Task: Set up a trigger to resolution for routine software license renewals.
Action: Mouse moved to (629, 43)
Screenshot: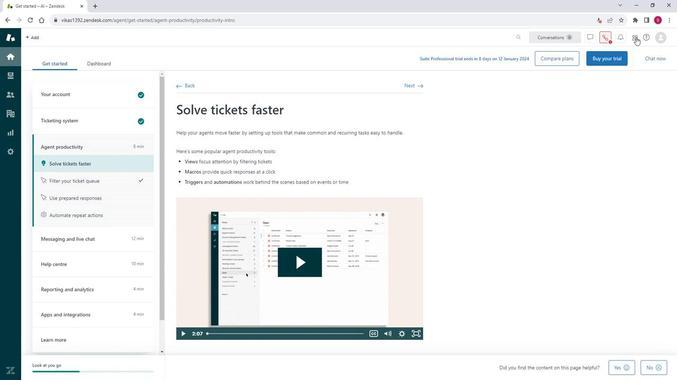 
Action: Mouse pressed left at (629, 43)
Screenshot: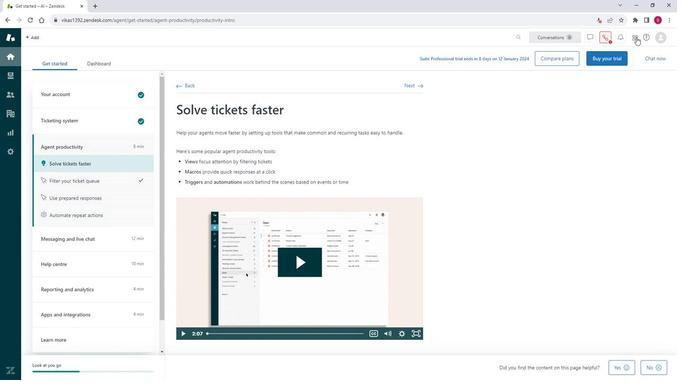 
Action: Mouse moved to (575, 213)
Screenshot: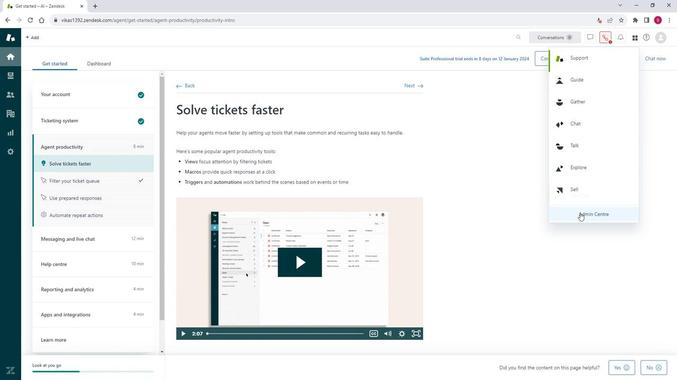 
Action: Mouse pressed left at (575, 213)
Screenshot: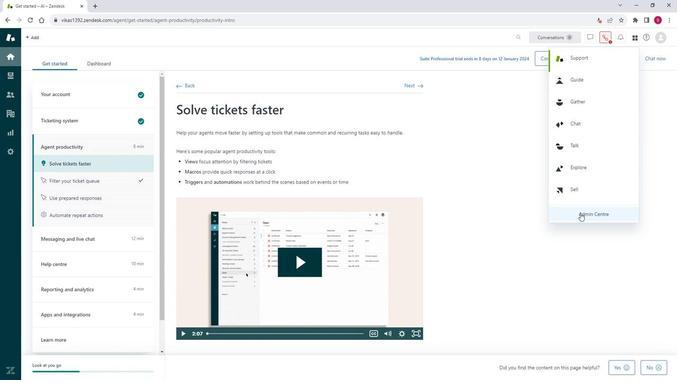 
Action: Mouse moved to (79, 102)
Screenshot: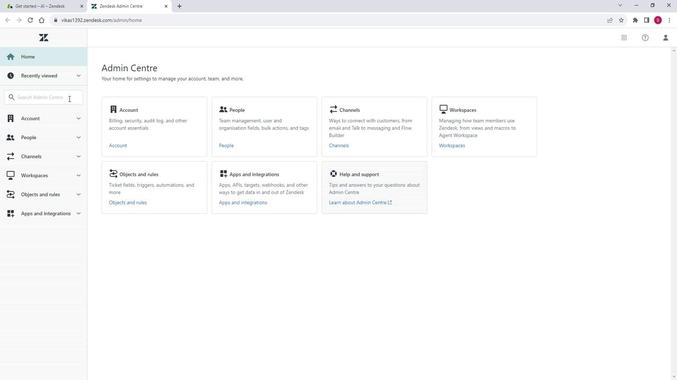 
Action: Mouse pressed left at (79, 102)
Screenshot: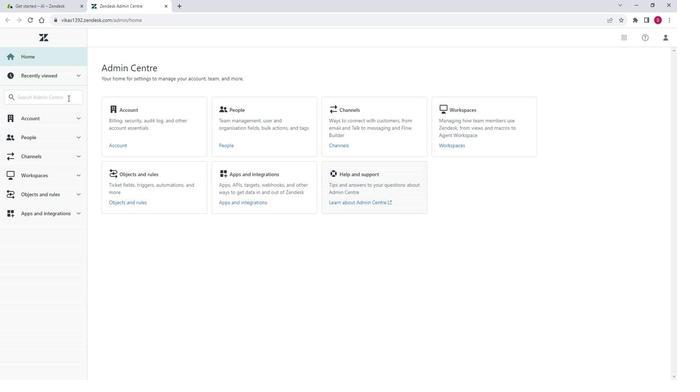 
Action: Key pressed triggers
Screenshot: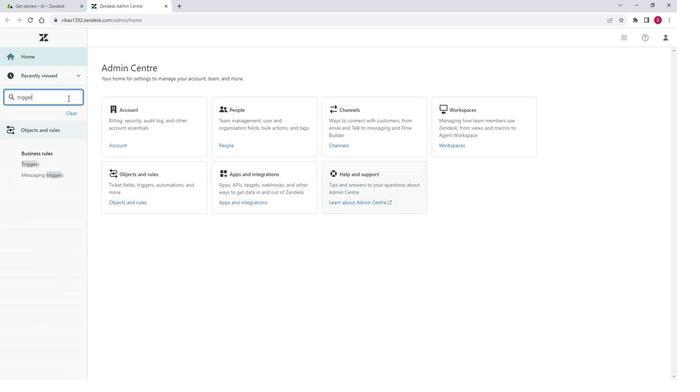 
Action: Mouse moved to (49, 165)
Screenshot: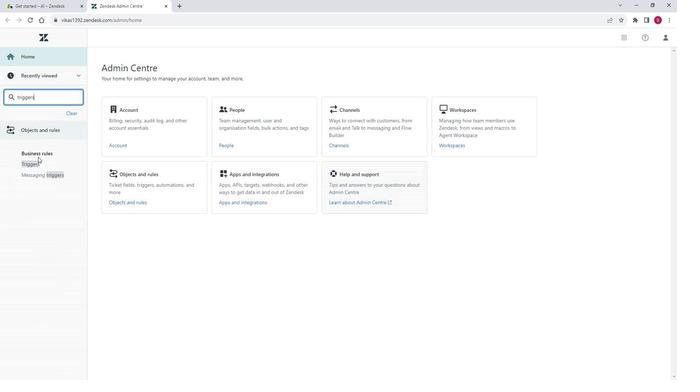 
Action: Mouse pressed left at (49, 165)
Screenshot: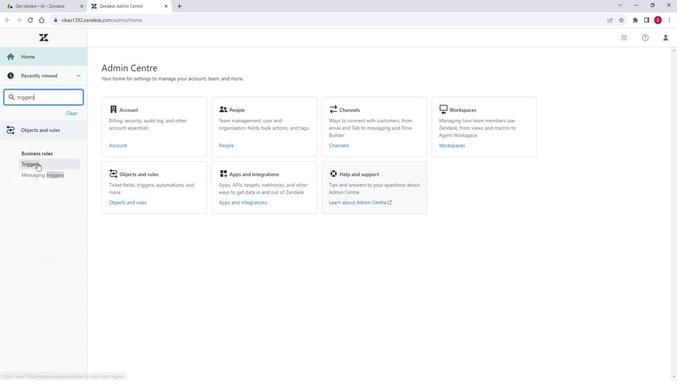
Action: Mouse moved to (620, 75)
Screenshot: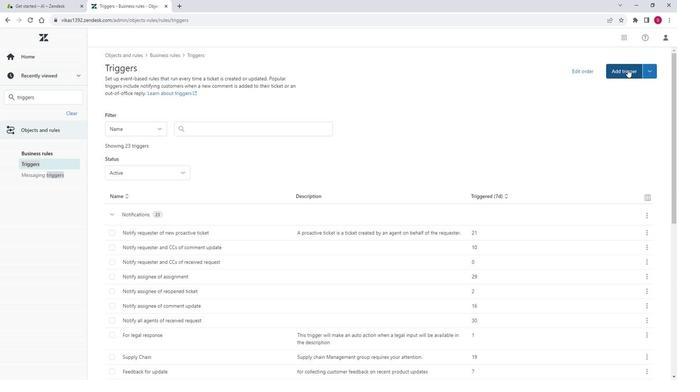 
Action: Mouse pressed left at (620, 75)
Screenshot: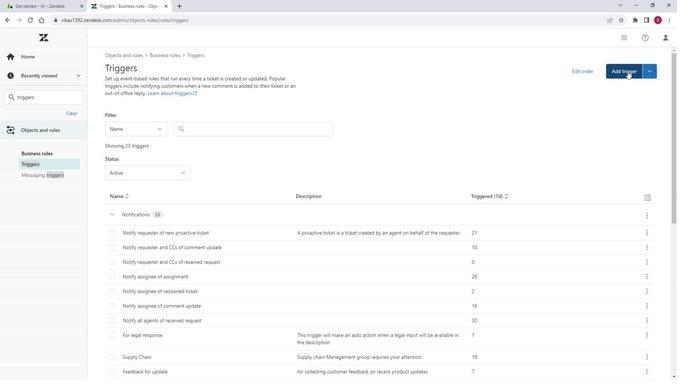 
Action: Mouse moved to (159, 104)
Screenshot: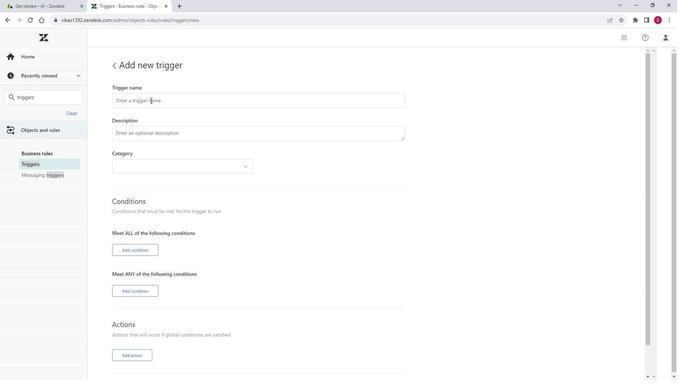 
Action: Mouse pressed left at (159, 104)
Screenshot: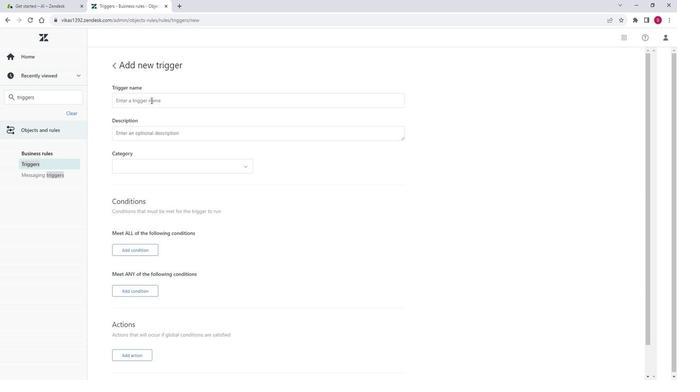 
Action: Mouse moved to (223, 108)
Screenshot: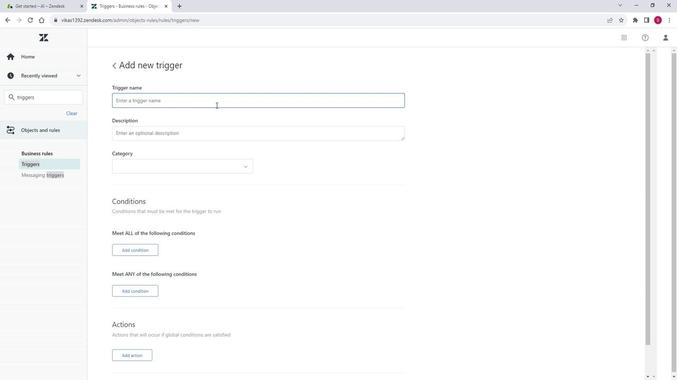 
Action: Mouse pressed left at (223, 108)
Screenshot: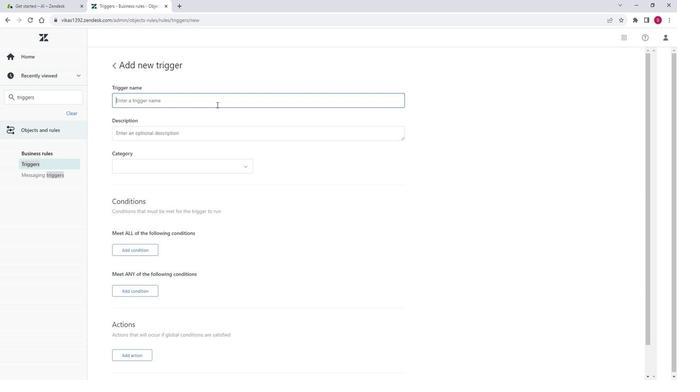 
Action: Key pressed <Key.shift><Key.shift><Key.shift><Key.shift><Key.shift><Key.shift><Key.shift><Key.shift><Key.shift><Key.shift><Key.shift><Key.shift><Key.shift><Key.shift><Key.shift><Key.shift><Key.shift><Key.shift><Key.shift><Key.shift><Key.shift><Key.shift><Key.shift><Key.shift><Key.shift><Key.shift><Key.shift>Software<Key.space><Key.shift><Key.shift><Key.shift><Key.shift><Key.shift><Key.shift><Key.shift><Key.shift>License<Key.space><Key.shift><Key.shift><Key.shift><Key.shift>Renewals
Screenshot: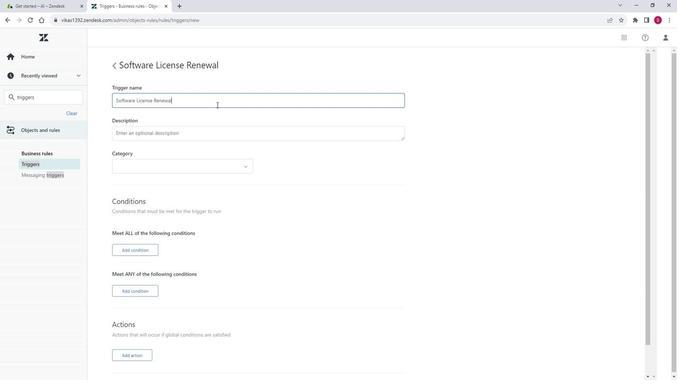 
Action: Mouse moved to (126, 102)
Screenshot: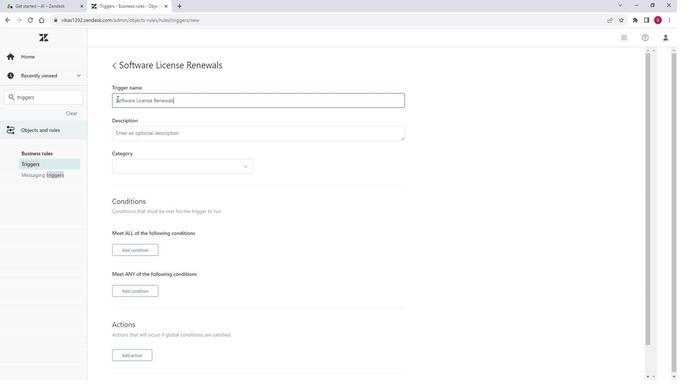 
Action: Mouse pressed left at (126, 102)
Screenshot: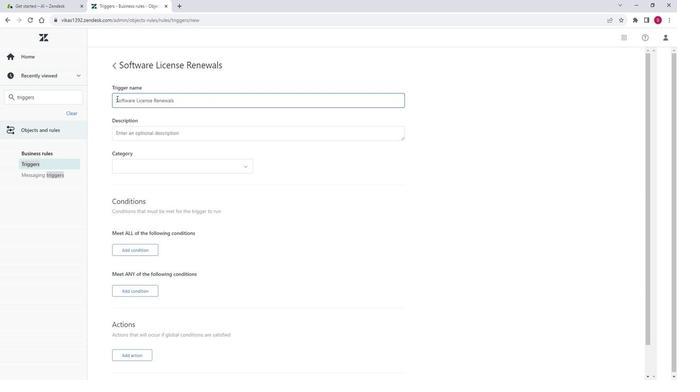 
Action: Mouse moved to (215, 107)
Screenshot: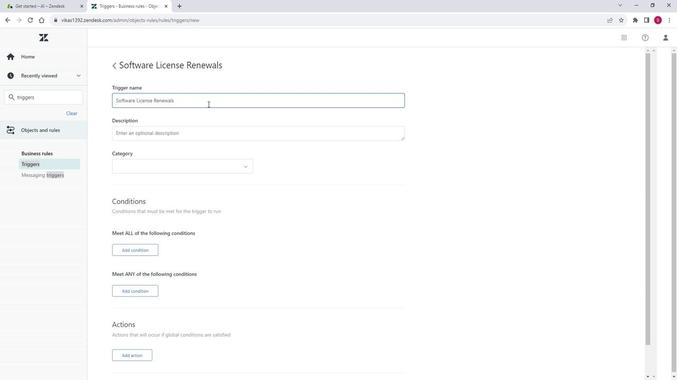 
Action: Key pressed <Key.shift>Routine<Key.space>
Screenshot: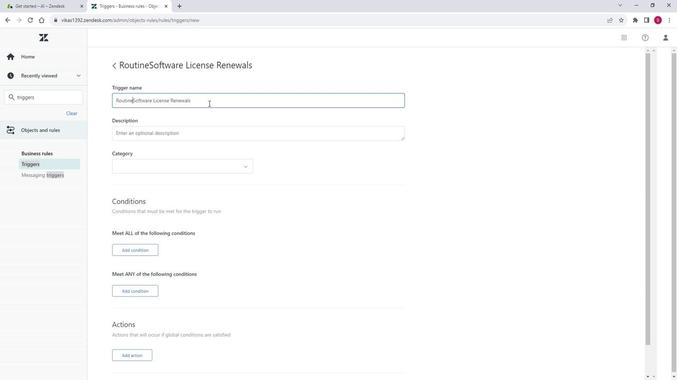 
Action: Mouse moved to (153, 139)
Screenshot: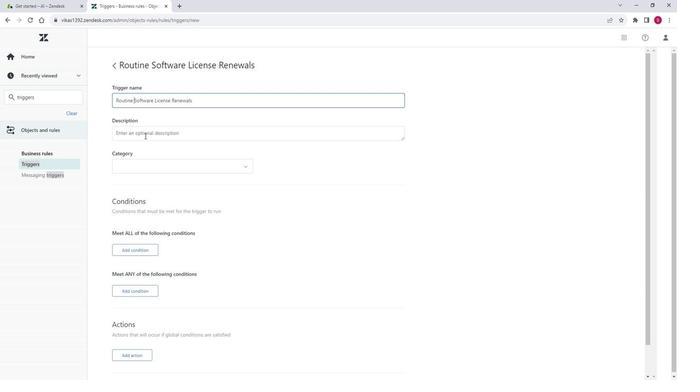 
Action: Mouse pressed left at (153, 139)
Screenshot: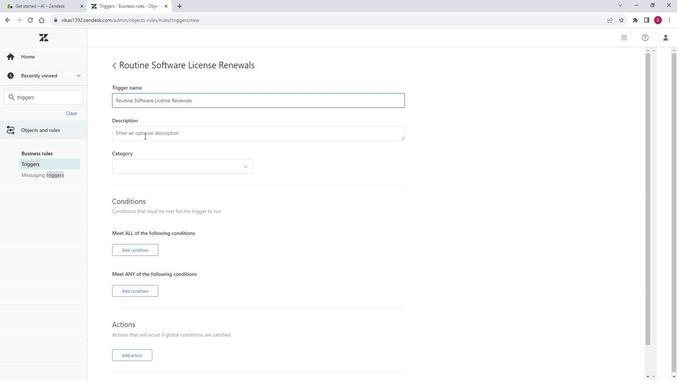 
Action: Mouse moved to (157, 140)
Screenshot: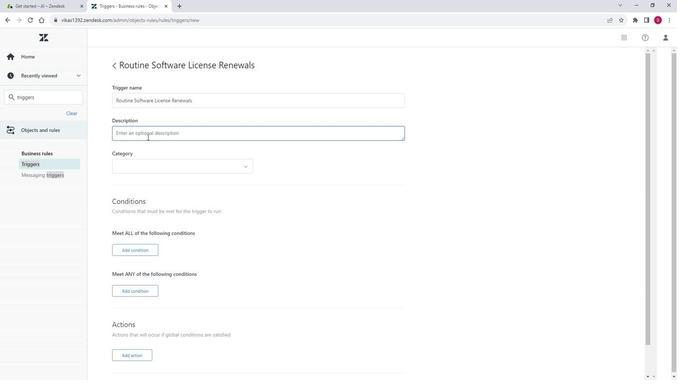
Action: Mouse pressed left at (157, 140)
Screenshot: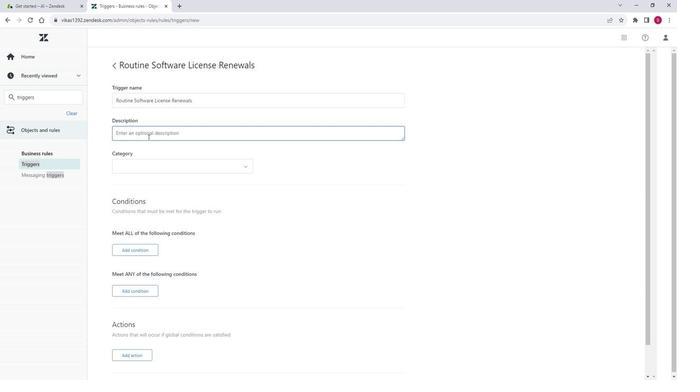 
Action: Key pressed o<Key.backspace><Key.shift><Key.shift><Key.shift><Key.shift><Key.shift><Key.shift><Key.shift><Key.shift><Key.shift><Key.shift><Key.shift><Key.shift><Key.shift><Key.shift><Key.shift><Key.shift><Key.shift><Key.shift><Key.shift><Key.shift><Key.shift><Key.shift><Key.shift><Key.shift><Key.shift><Key.shift><Key.shift><Key.shift><Key.shift><Key.shift><Key.shift><Key.shift><Key.shift><Key.shift><Key.shift><Key.shift><Key.shift><Key.shift><Key.shift><Key.shift><Key.shift><Key.shift><Key.shift><Key.shift><Key.shift><Key.shift><Key.shift><Key.shift><Key.shift><Key.shift><Key.shift><Key.shift><Key.shift><Key.shift><Key.shift><Key.shift><Key.shift><Key.shift><Key.shift><Key.shift><Key.shift><Key.shift><Key.shift><Key.shift><Key.shift><Key.shift><Key.shift><Key.shift><Key.shift><Key.shift><Key.shift><Key.shift><Key.shift><Key.shift><Key.shift><Key.shift><Key.shift><Key.shift><Key.shift><Key.shift><Key.shift><Key.shift><Key.shift><Key.shift><Key.shift><Key.shift><Key.shift><Key.shift><Key.shift><Key.shift><Key.shift><Key.shift><Key.shift><Key.shift><Key.shift><Key.shift><Key.shift><Key.shift>The<Key.space>resolution<Key.space>for<Key.space>routinr<Key.backspace>e<Key.space>software<Key.space>license<Key.space>renewals<Key.space>helps<Key.space>in<Key.space>organized<Key.space>re<Key.backspace><Key.backspace><Key.backspace><Key.backspace><Key.backspace><Key.backspace>zing<Key.space>resolution<Key.space>process,<Key.space>ensul<Key.backspace>ring<Key.space>timely<Key.space>habnd<Key.backspace><Key.backspace><Key.backspace>ndelling<Key.space>of<Key.space>license<Key.space>renewals<Key.space>while<Key.space>de<Key.backspace><Key.backspace>reducing<Key.space>manual<Key.space>interventui<Key.backspace><Key.backspace>ion<Key.space>and<Key.space>potent<Key.space>delays.
Screenshot: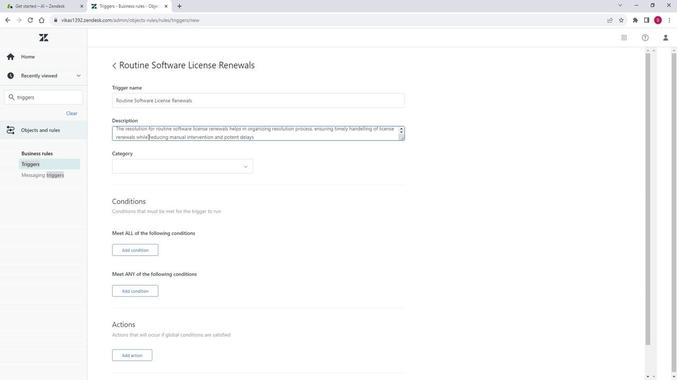 
Action: Mouse moved to (232, 137)
Screenshot: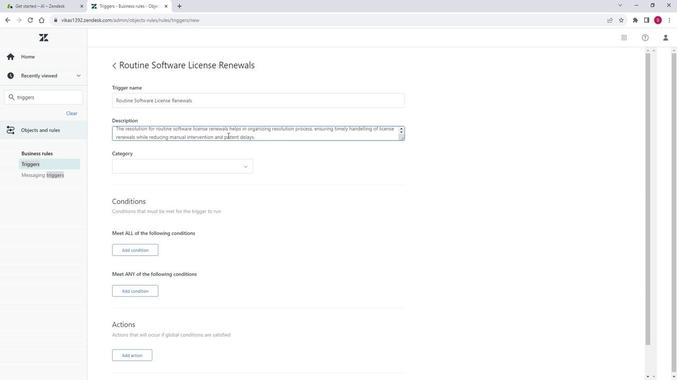 
Action: Mouse pressed left at (232, 137)
Screenshot: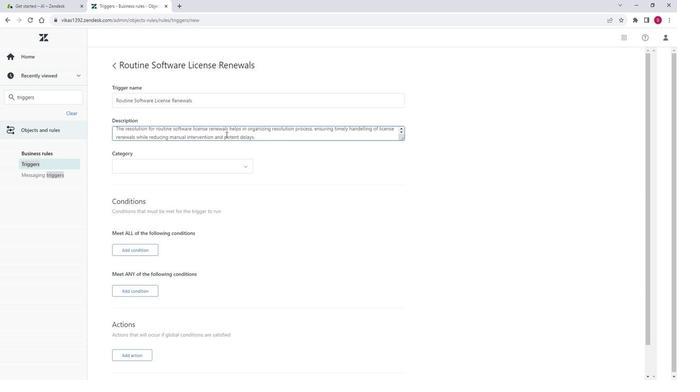 
Action: Mouse moved to (306, 138)
Screenshot: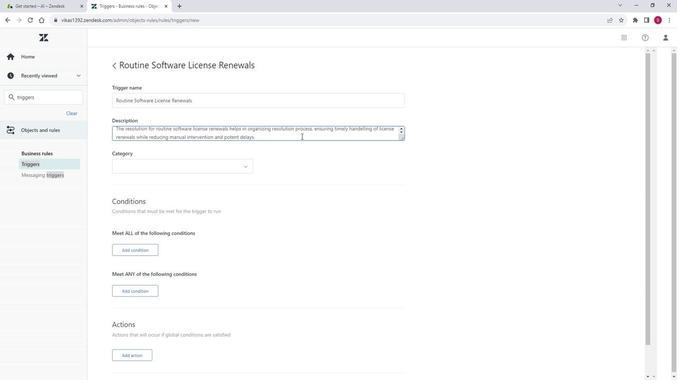 
Action: Mouse pressed left at (306, 138)
Screenshot: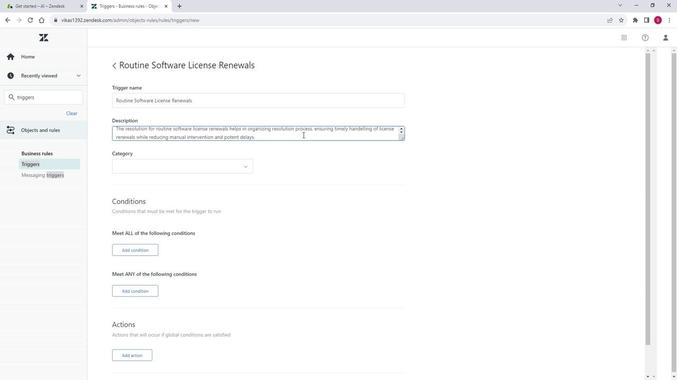 
Action: Mouse moved to (170, 170)
Screenshot: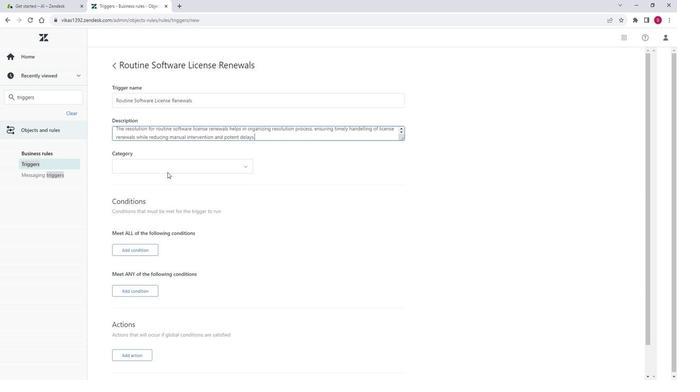 
Action: Mouse pressed left at (170, 170)
Screenshot: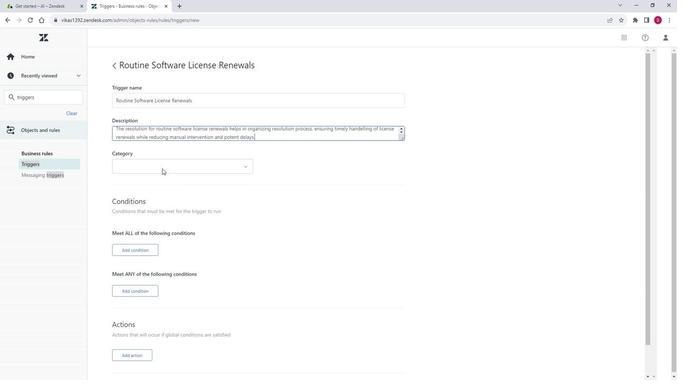 
Action: Mouse moved to (176, 183)
Screenshot: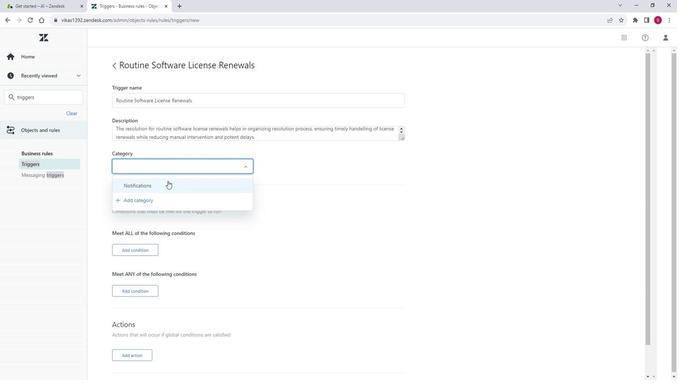 
Action: Mouse pressed left at (176, 183)
Screenshot: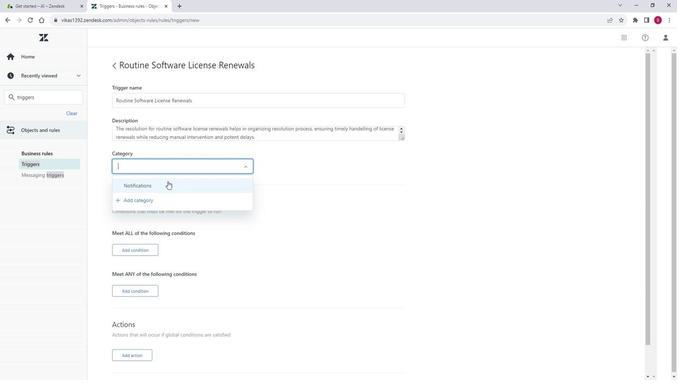 
Action: Mouse moved to (143, 250)
Screenshot: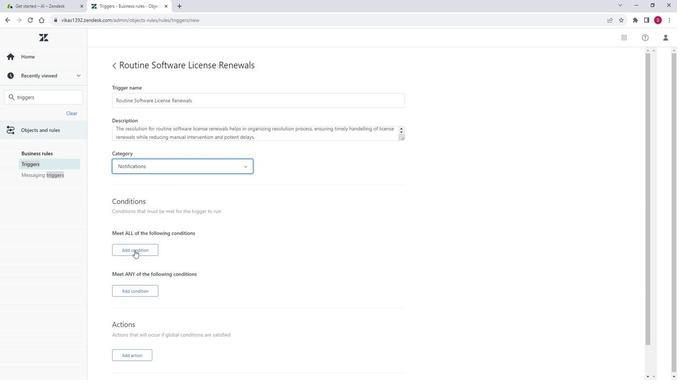 
Action: Mouse pressed left at (143, 250)
Screenshot: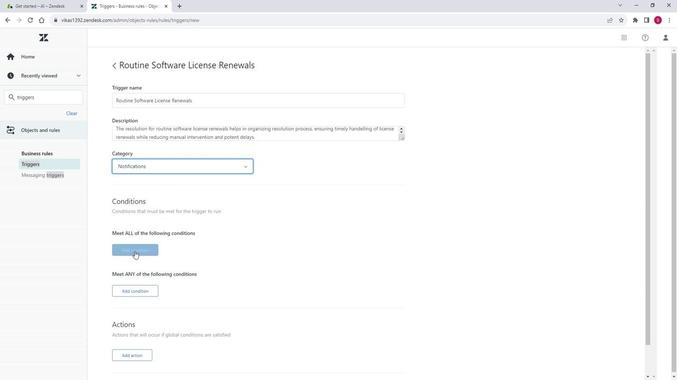 
Action: Mouse moved to (146, 253)
Screenshot: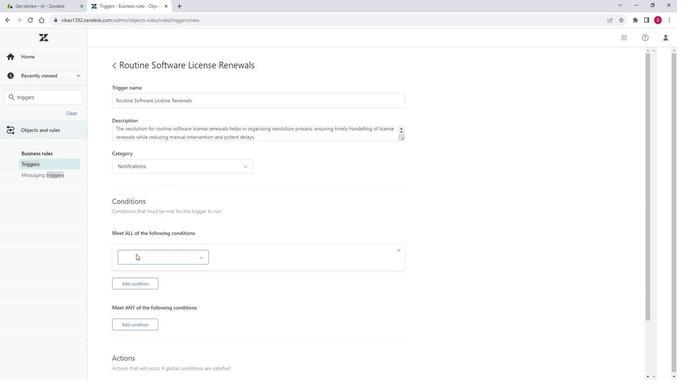 
Action: Mouse pressed left at (146, 253)
Screenshot: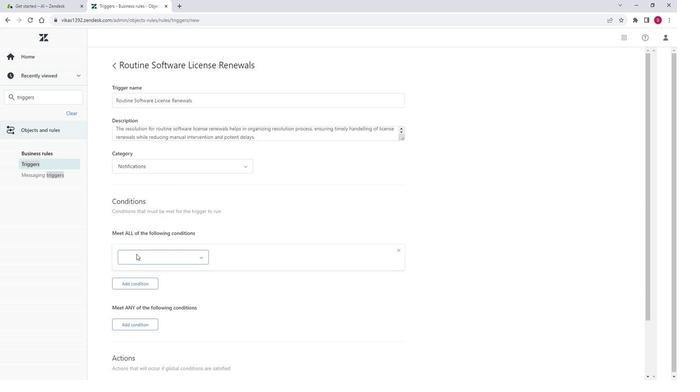 
Action: Mouse moved to (180, 158)
Screenshot: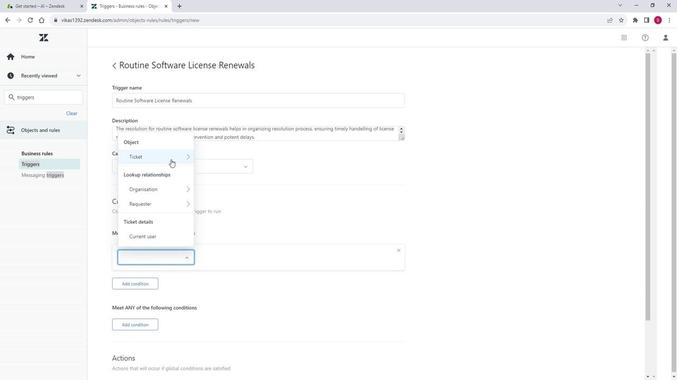 
Action: Mouse pressed left at (180, 158)
Screenshot: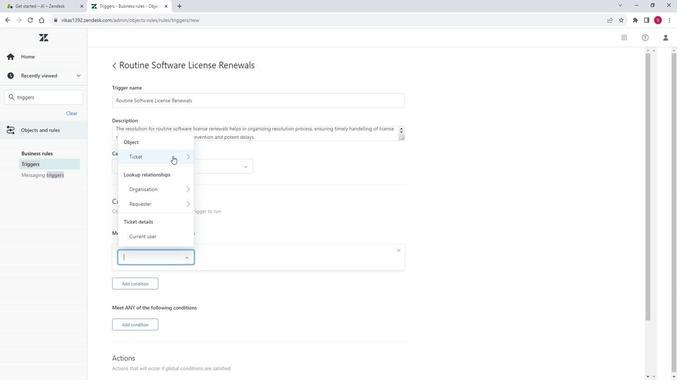 
Action: Mouse moved to (198, 138)
Screenshot: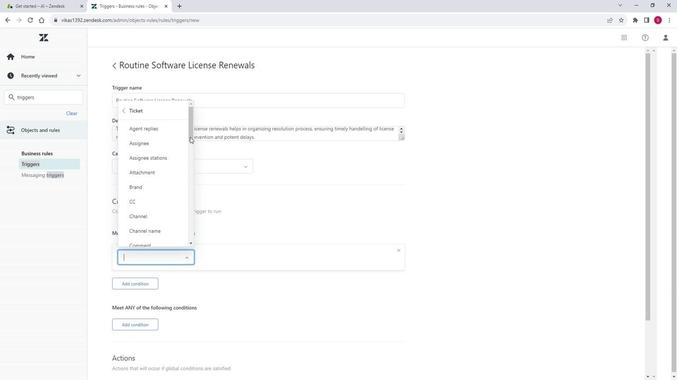 
Action: Mouse pressed left at (198, 138)
Screenshot: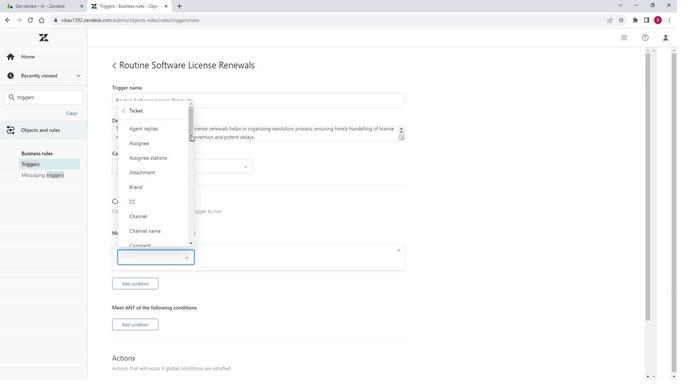 
Action: Mouse moved to (192, 208)
Screenshot: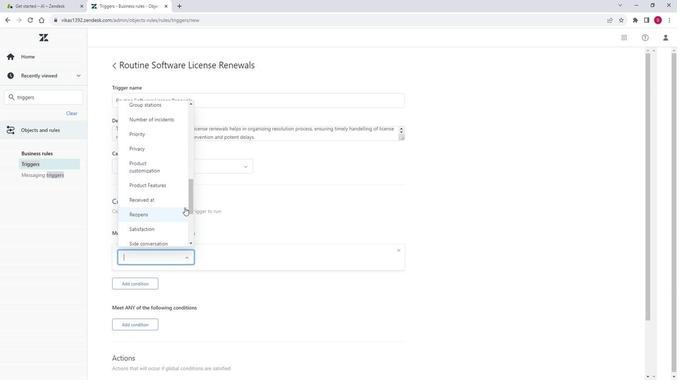 
Action: Key pressed st
Screenshot: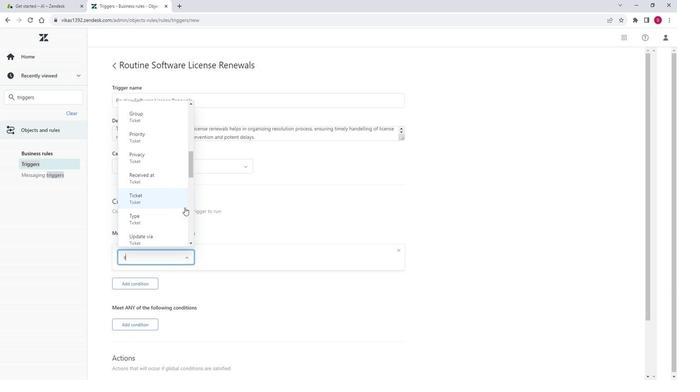 
Action: Mouse moved to (169, 258)
Screenshot: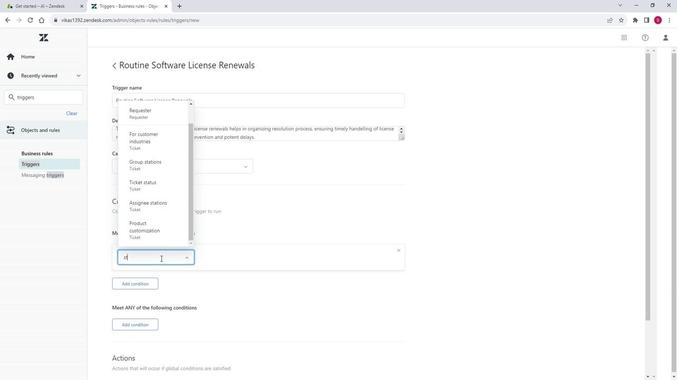 
Action: Mouse pressed left at (169, 258)
Screenshot: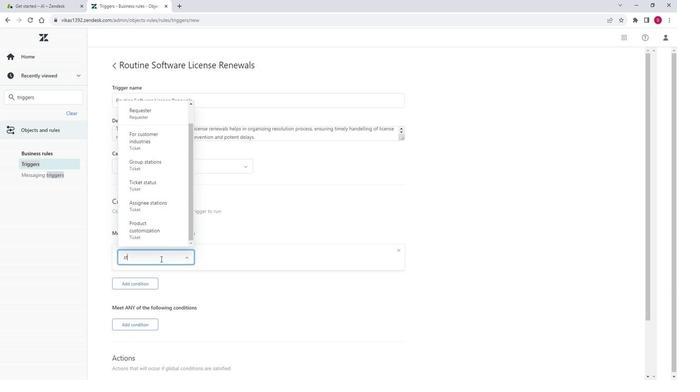 
Action: Mouse pressed left at (169, 258)
Screenshot: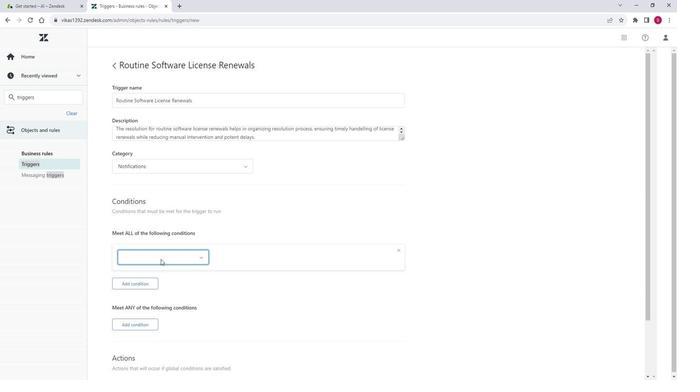 
Action: Key pressed <Key.backspace><Key.backspace>ti
Screenshot: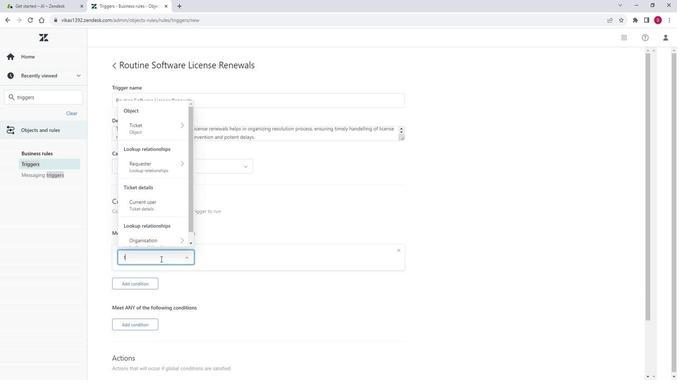 
Action: Mouse moved to (163, 138)
Screenshot: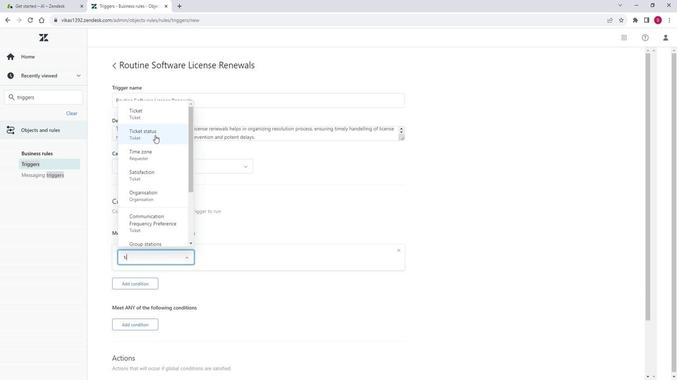 
Action: Mouse pressed left at (163, 138)
Screenshot: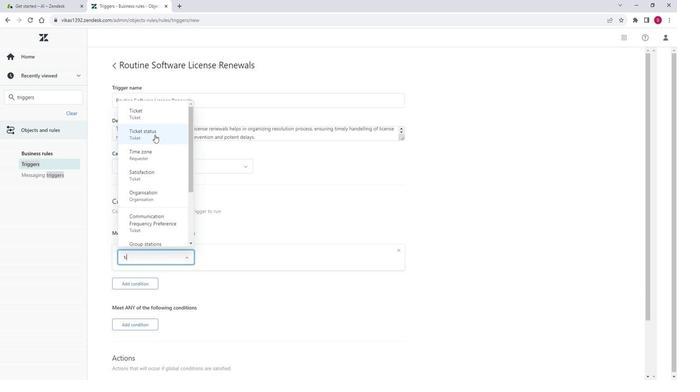 
Action: Mouse moved to (232, 310)
Screenshot: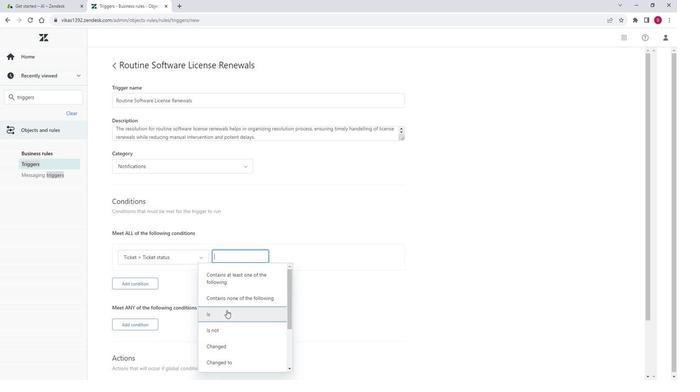 
Action: Mouse pressed left at (232, 310)
Screenshot: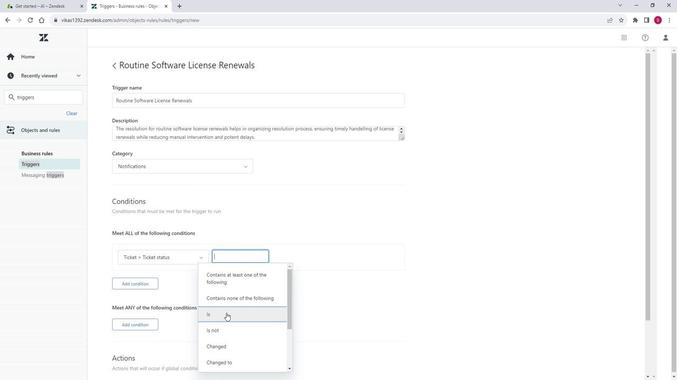 
Action: Mouse moved to (308, 277)
Screenshot: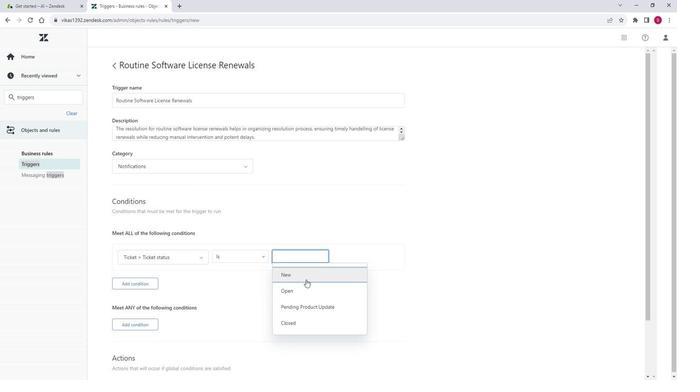 
Action: Mouse pressed left at (308, 277)
Screenshot: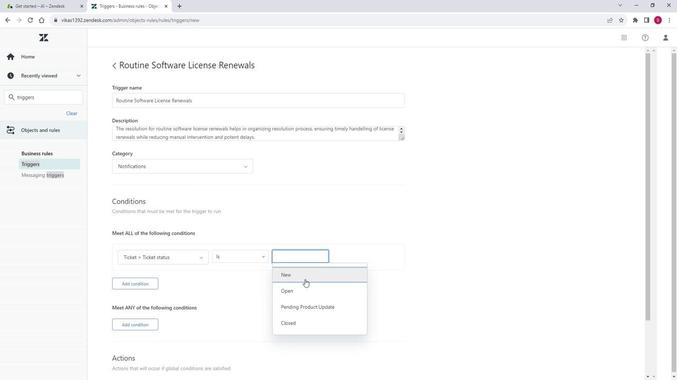 
Action: Mouse moved to (148, 279)
Screenshot: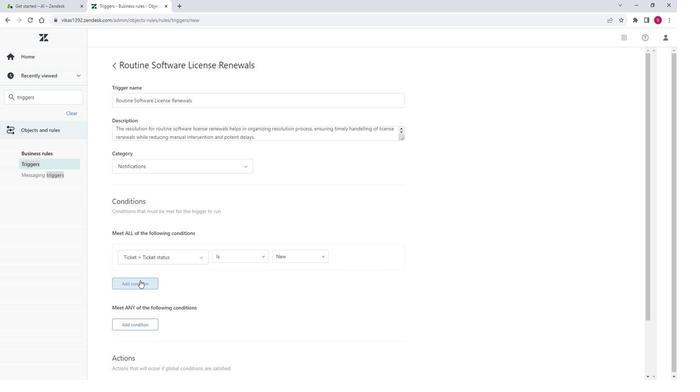 
Action: Mouse pressed left at (148, 279)
Screenshot: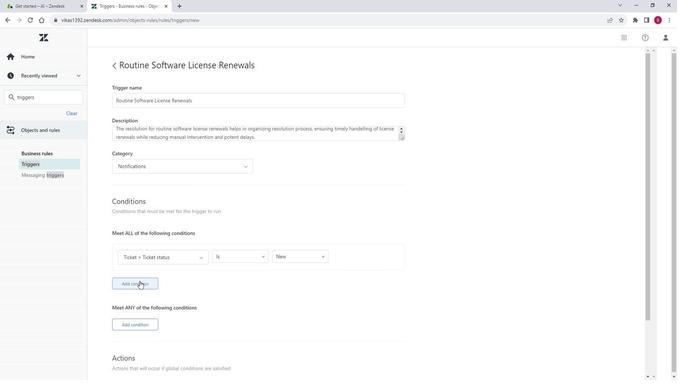 
Action: Mouse moved to (150, 286)
Screenshot: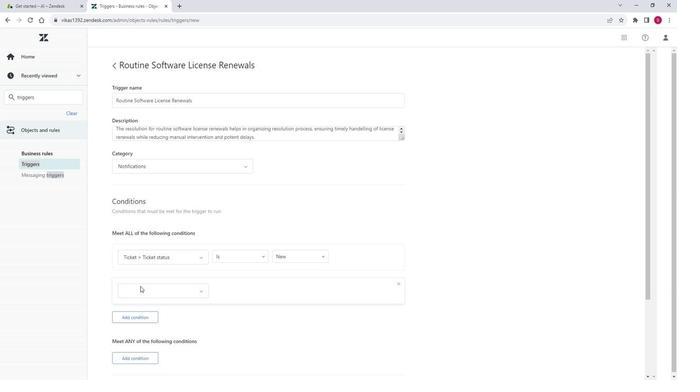 
Action: Mouse pressed left at (150, 286)
Screenshot: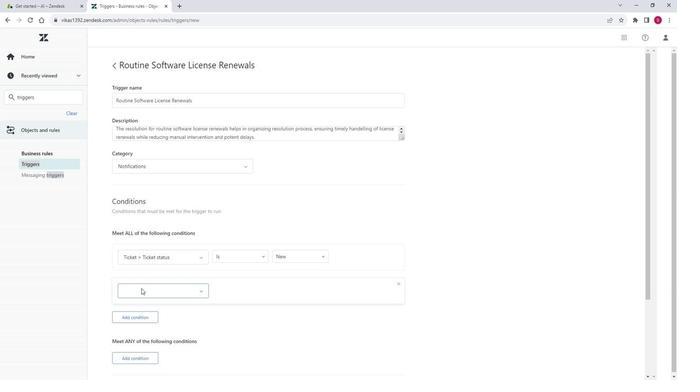 
Action: Mouse moved to (152, 191)
Screenshot: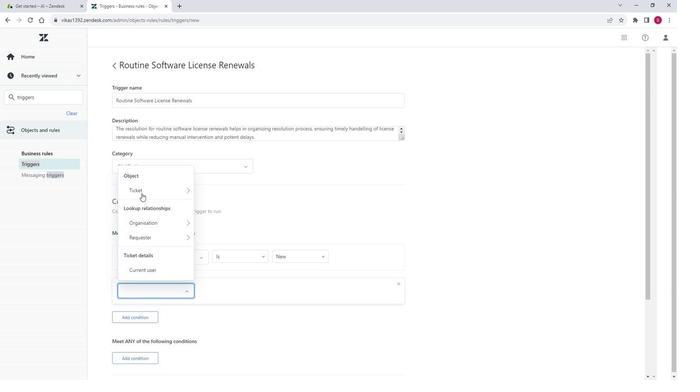 
Action: Mouse pressed left at (152, 191)
Screenshot: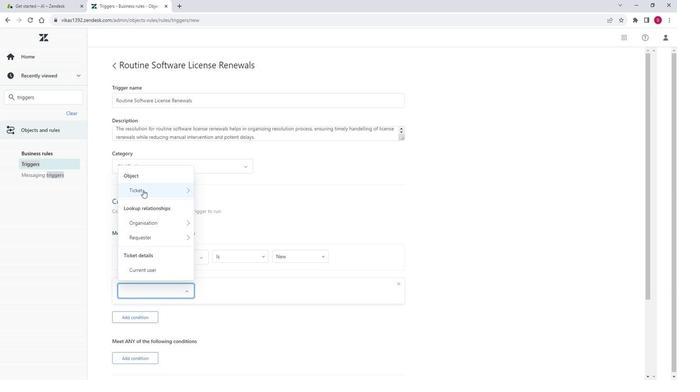 
Action: Mouse moved to (197, 169)
Screenshot: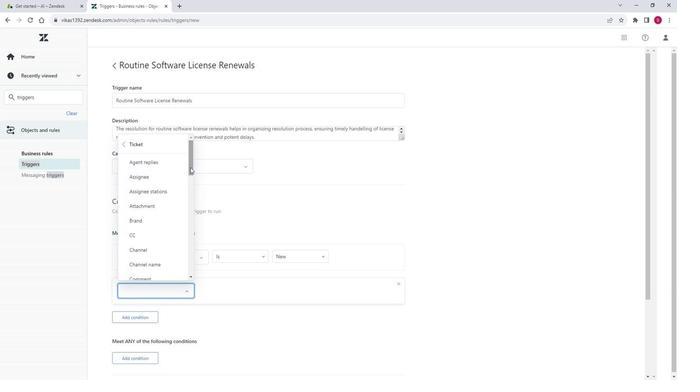 
Action: Mouse pressed left at (197, 169)
Screenshot: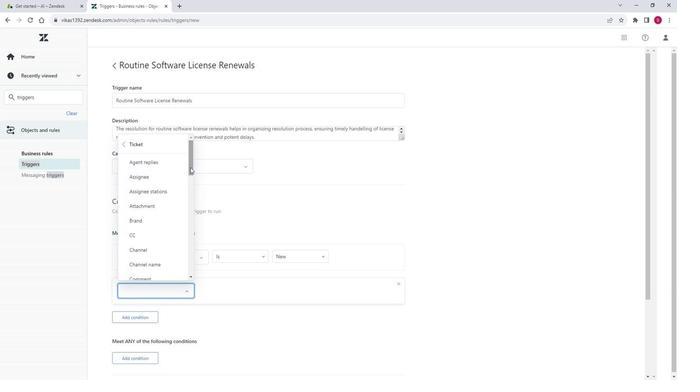 
Action: Mouse moved to (183, 243)
Screenshot: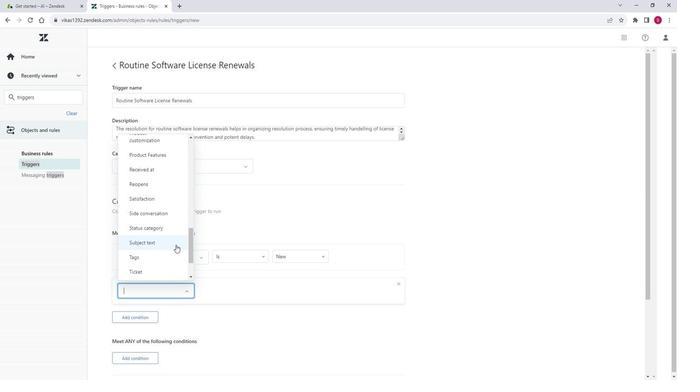 
Action: Mouse pressed left at (183, 243)
Screenshot: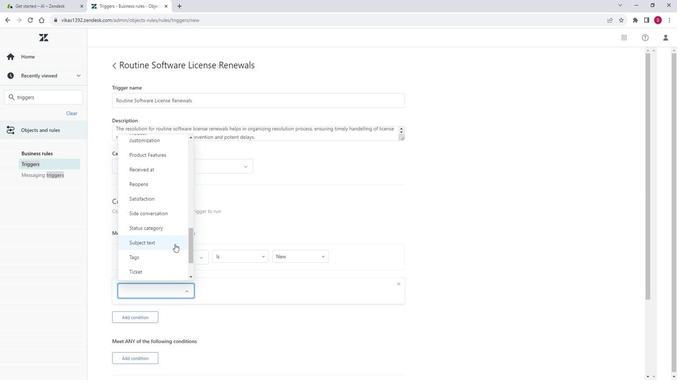 
Action: Mouse moved to (268, 252)
Screenshot: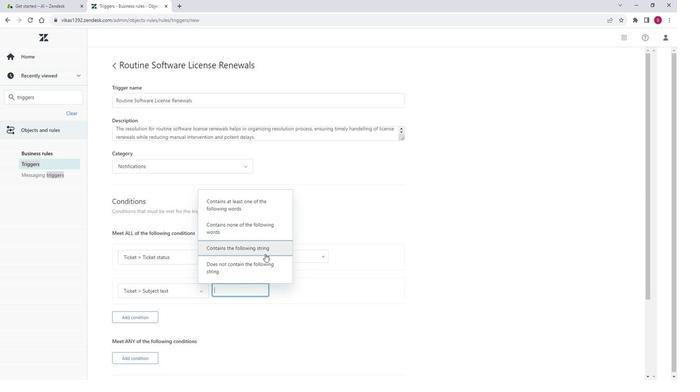 
Action: Mouse pressed left at (268, 252)
Screenshot: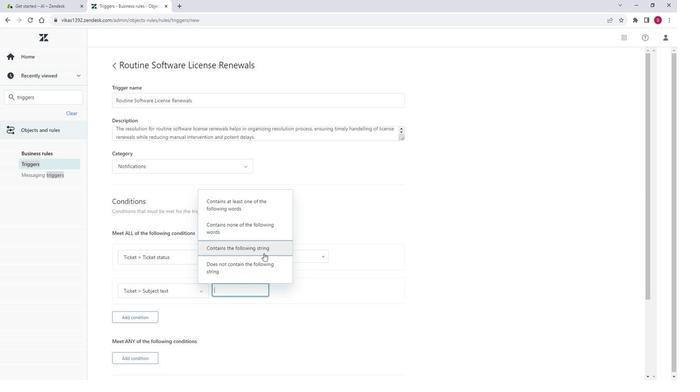 
Action: Mouse moved to (315, 287)
Screenshot: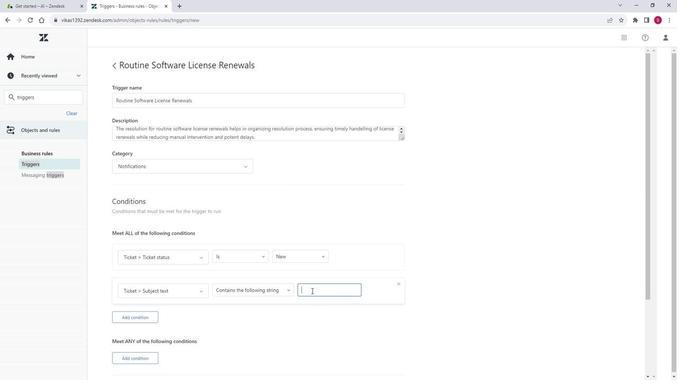 
Action: Mouse pressed left at (315, 287)
Screenshot: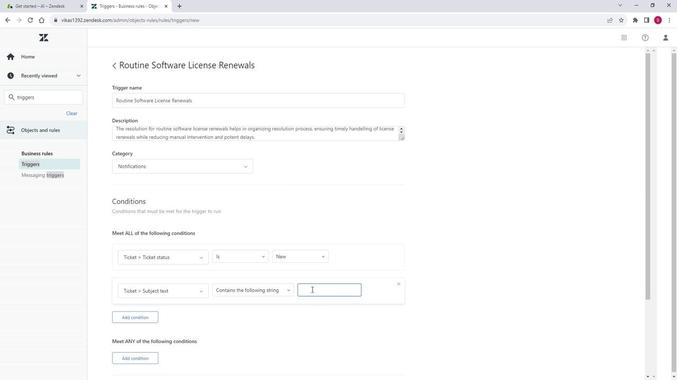 
Action: Key pressed <Key.shift><Key.shift><Key.shift><Key.shift><Key.shift><Key.shift>License<Key.space>renewal
Screenshot: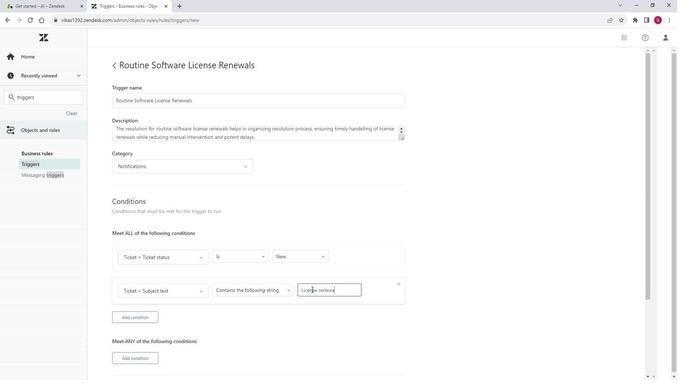 
Action: Mouse moved to (323, 290)
Screenshot: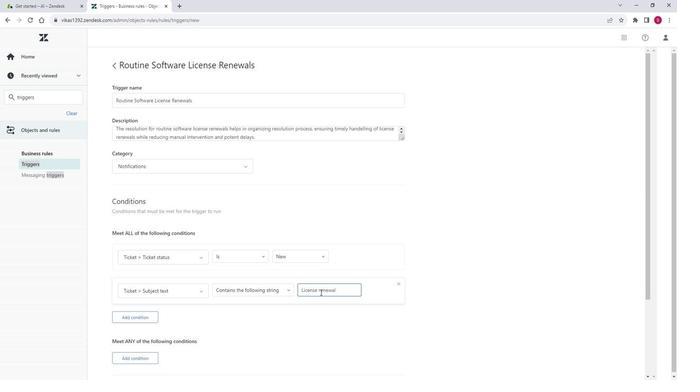 
Action: Mouse pressed left at (323, 290)
Screenshot: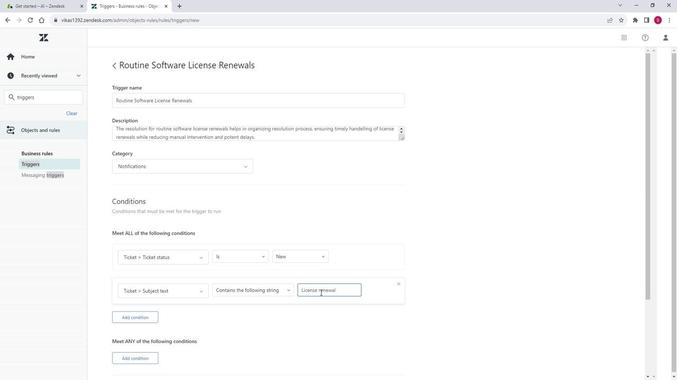 
Action: Mouse moved to (343, 284)
Screenshot: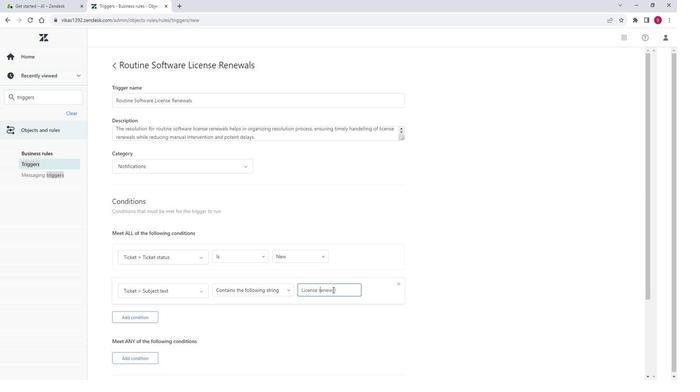 
Action: Key pressed <Key.backspace><Key.shift>R
Screenshot: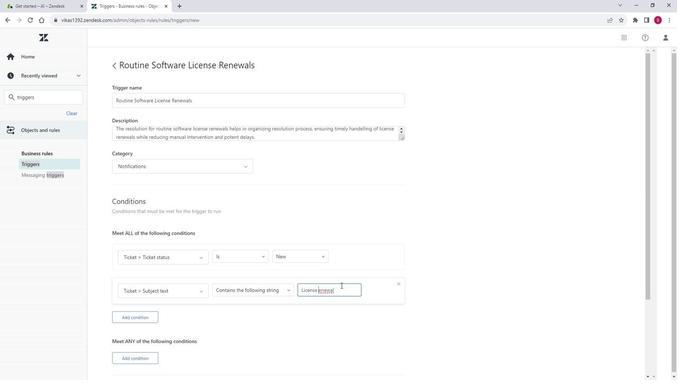 
Action: Mouse moved to (151, 331)
Screenshot: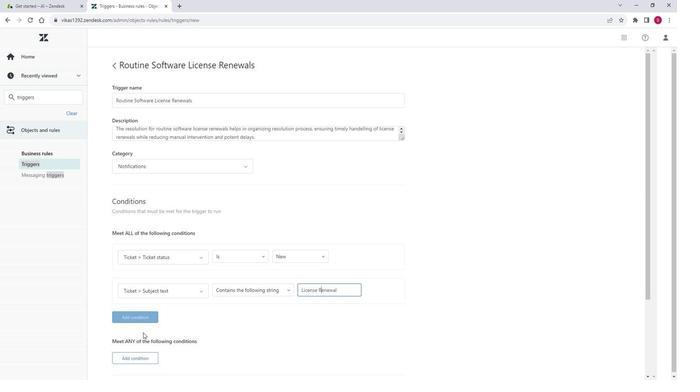 
Action: Mouse scrolled (151, 331) with delta (0, 0)
Screenshot: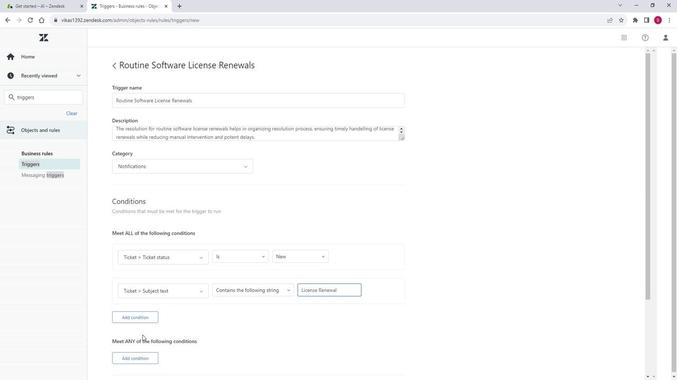 
Action: Mouse moved to (146, 281)
Screenshot: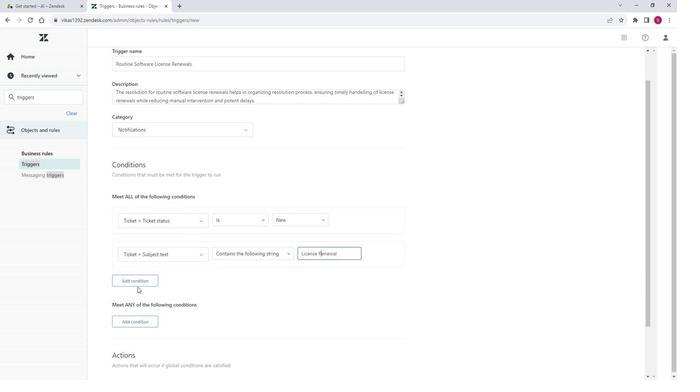
Action: Mouse pressed left at (146, 281)
Screenshot: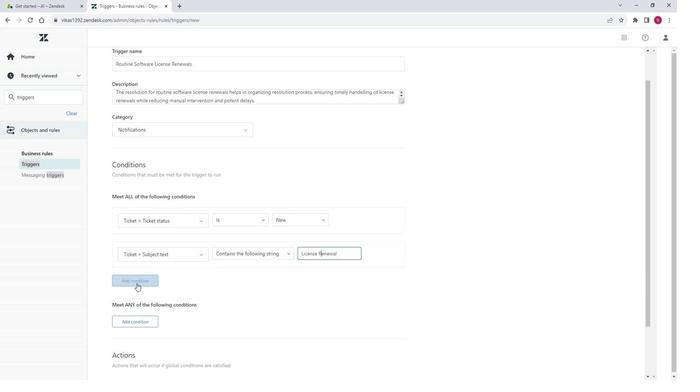 
Action: Mouse moved to (150, 284)
Screenshot: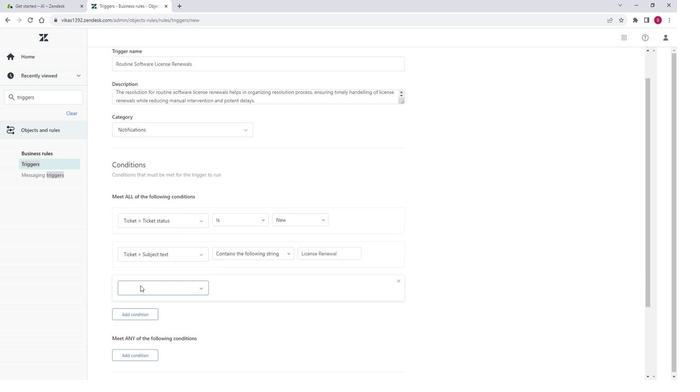 
Action: Mouse pressed left at (150, 284)
Screenshot: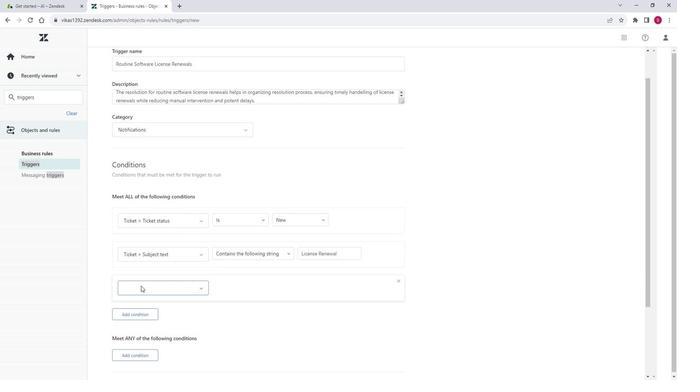 
Action: Key pressed tag
Screenshot: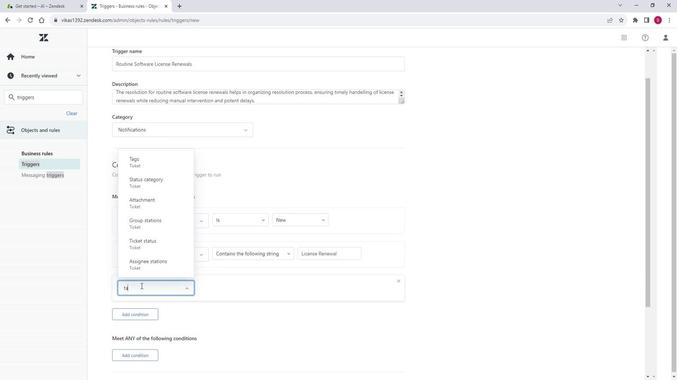 
Action: Mouse moved to (153, 308)
Screenshot: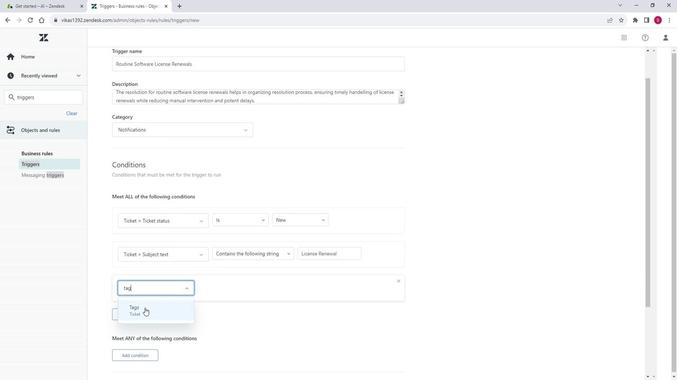 
Action: Mouse pressed left at (153, 308)
Screenshot: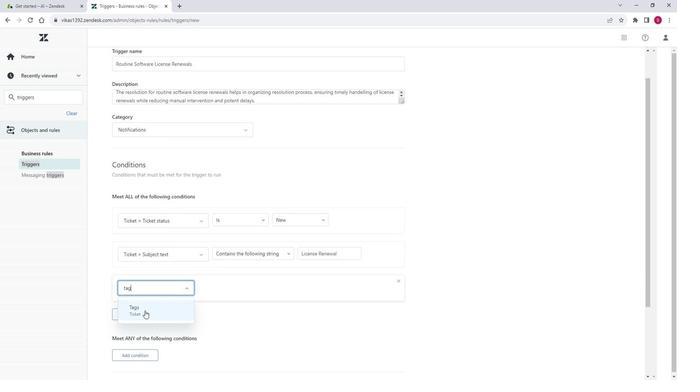 
Action: Mouse moved to (241, 305)
Screenshot: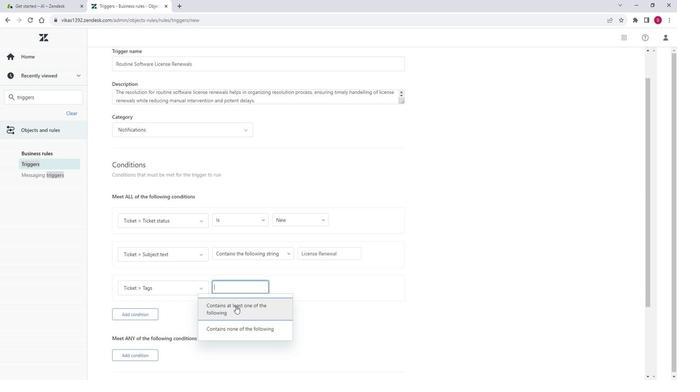 
Action: Mouse pressed left at (241, 305)
Screenshot: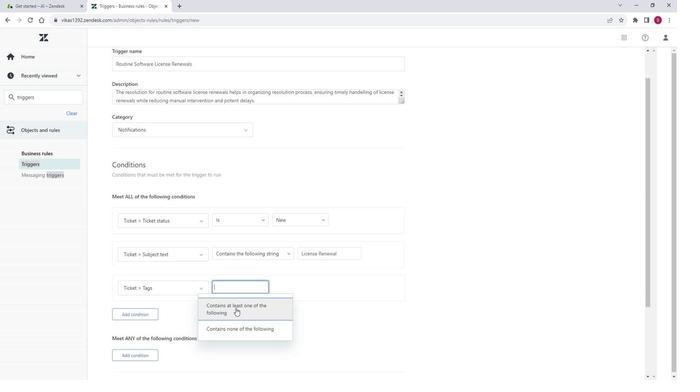 
Action: Mouse moved to (343, 284)
Screenshot: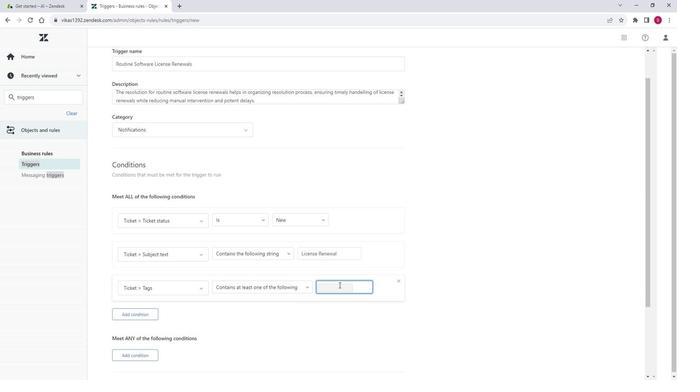 
Action: Mouse pressed left at (343, 284)
Screenshot: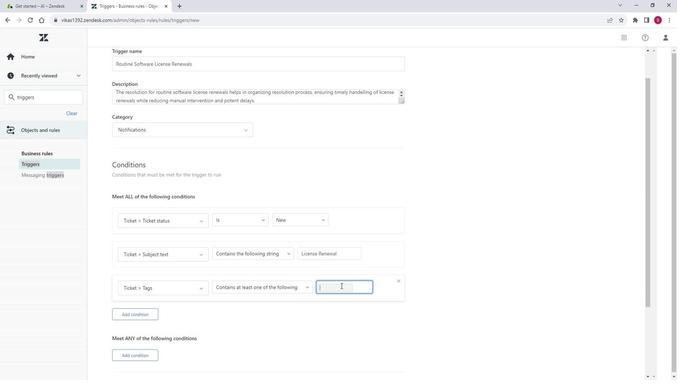 
Action: Mouse moved to (343, 285)
Screenshot: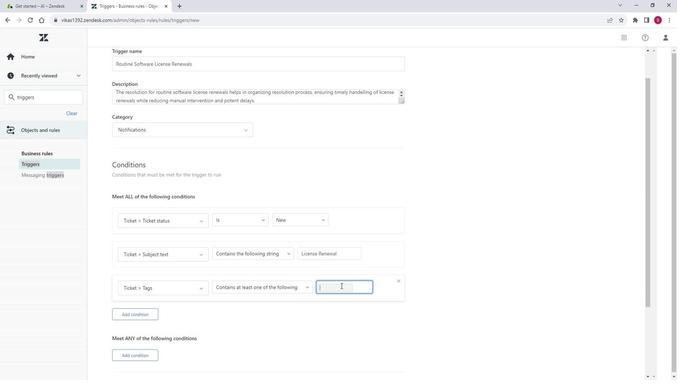 
Action: Key pressed license<Key.shift><Key.shift><Key.shift><Key.shift><Key.shift><Key.shift><Key.shift><Key.shift><Key.shift><Key.shift><Key.shift><Key.shift>_renewal
Screenshot: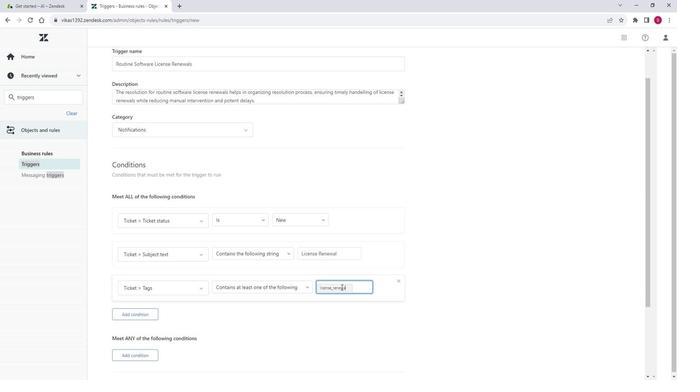
Action: Mouse moved to (300, 288)
Screenshot: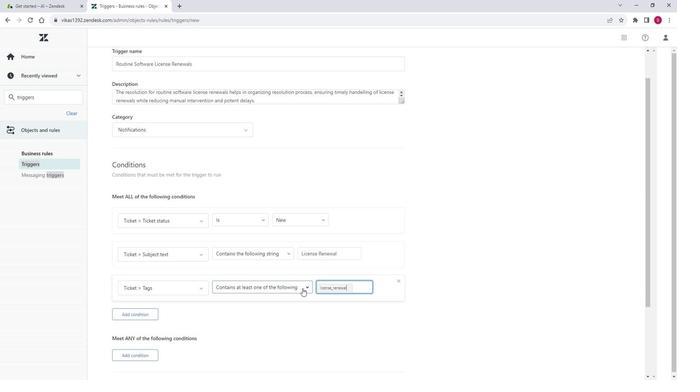
Action: Mouse pressed left at (300, 288)
Screenshot: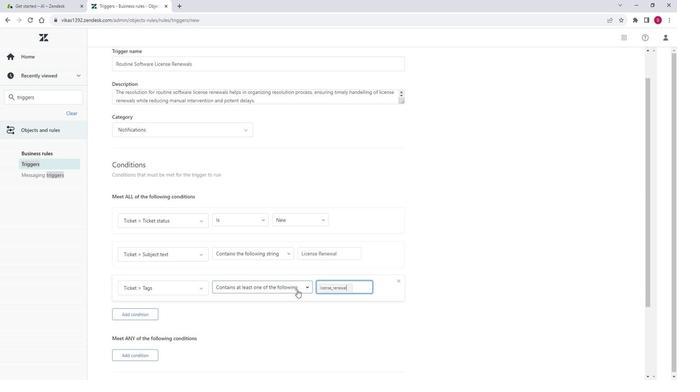 
Action: Mouse moved to (304, 298)
Screenshot: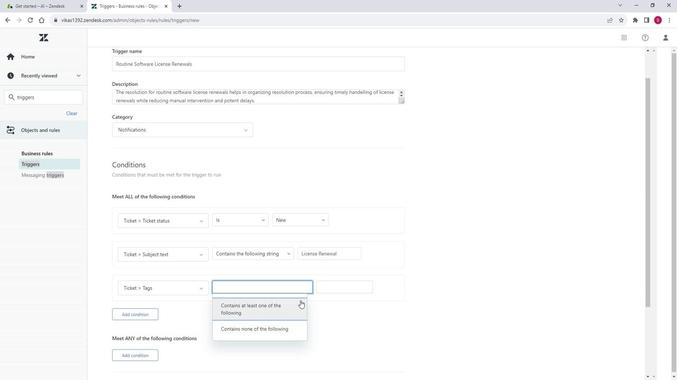 
Action: Mouse pressed left at (304, 298)
Screenshot: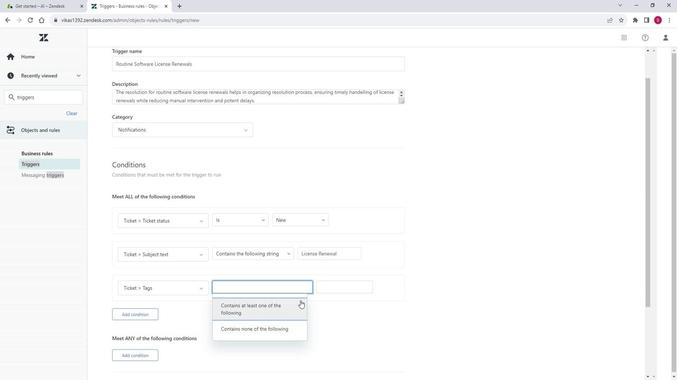 
Action: Mouse moved to (324, 288)
Screenshot: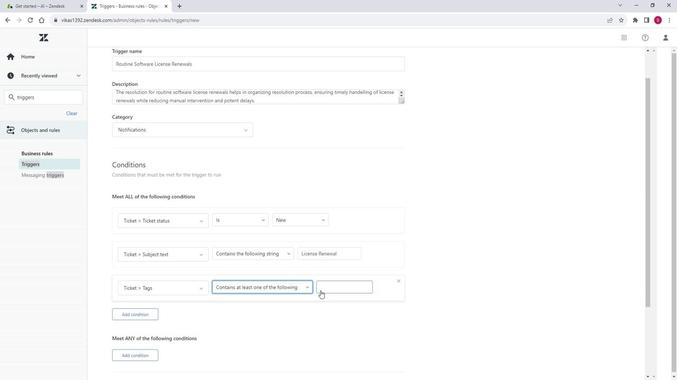 
Action: Mouse pressed left at (324, 288)
Screenshot: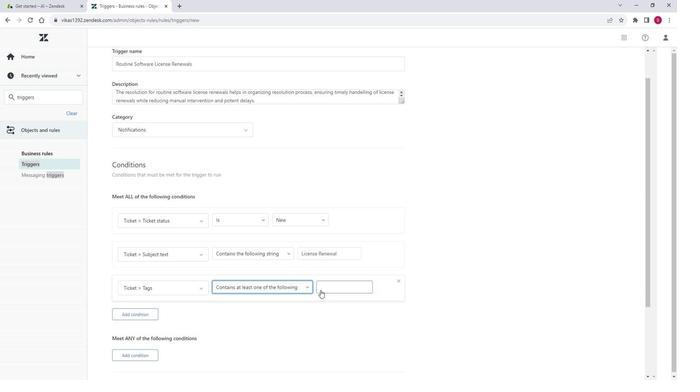 
Action: Mouse moved to (329, 288)
Screenshot: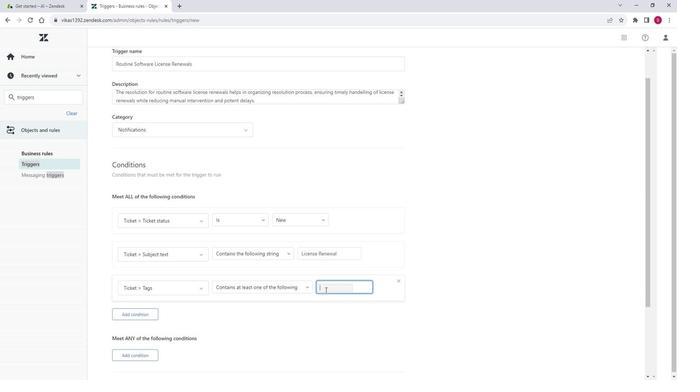 
Action: Key pressed license<Key.shift><Key.shift><Key.shift><Key.shift>_statu<Key.enter>license<Key.shift>_renewal
Screenshot: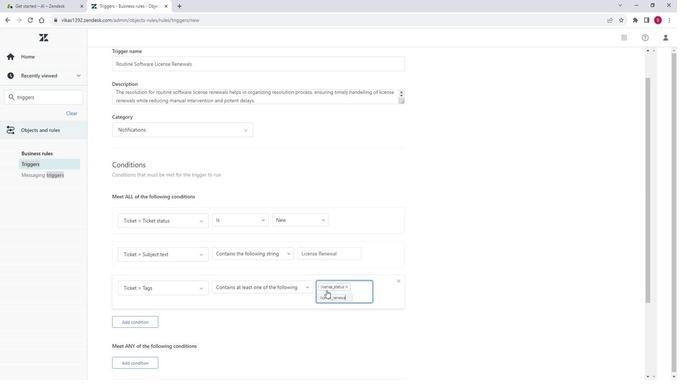 
Action: Mouse moved to (221, 300)
Screenshot: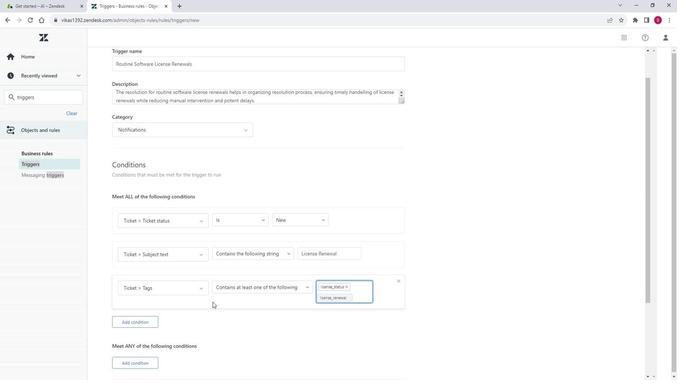 
Action: Mouse scrolled (221, 300) with delta (0, 0)
Screenshot: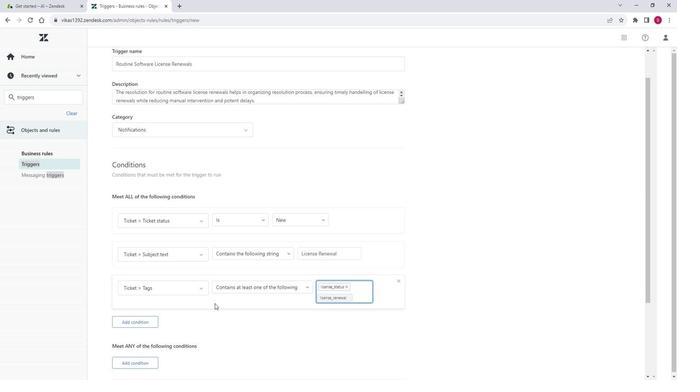 
Action: Mouse scrolled (221, 300) with delta (0, 0)
Screenshot: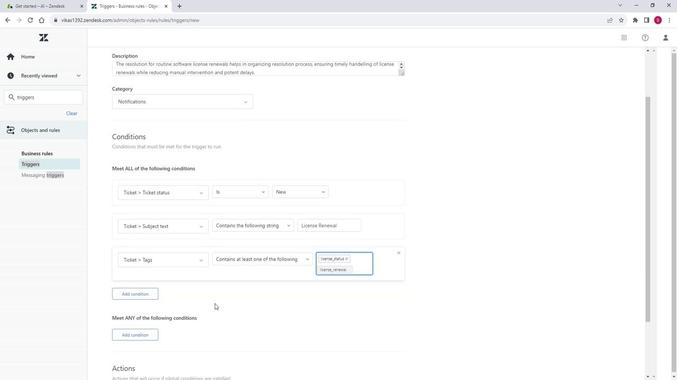 
Action: Mouse moved to (219, 302)
Screenshot: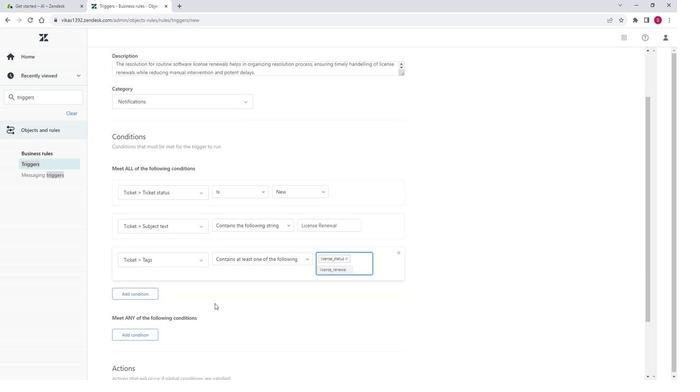 
Action: Mouse scrolled (219, 302) with delta (0, 0)
Screenshot: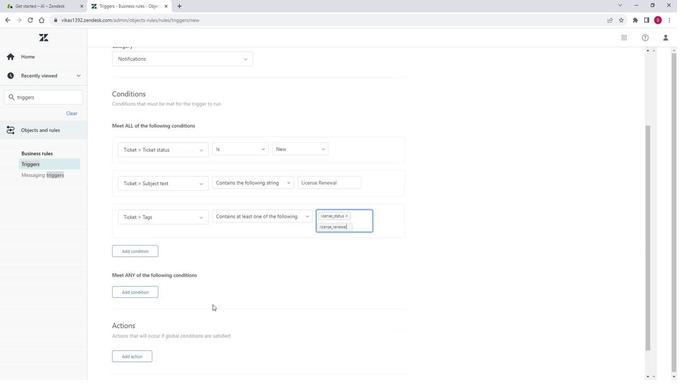
Action: Mouse moved to (204, 188)
Screenshot: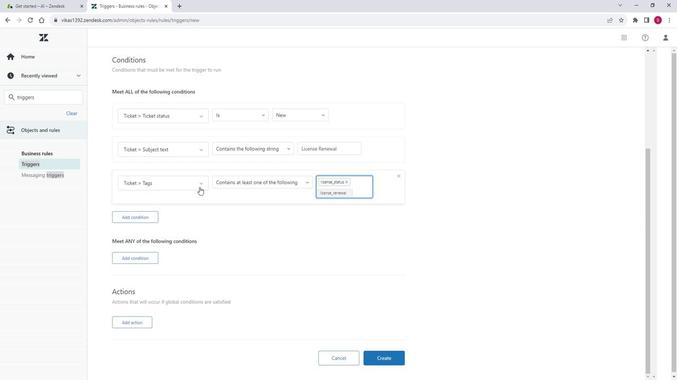 
Action: Mouse scrolled (204, 188) with delta (0, 0)
Screenshot: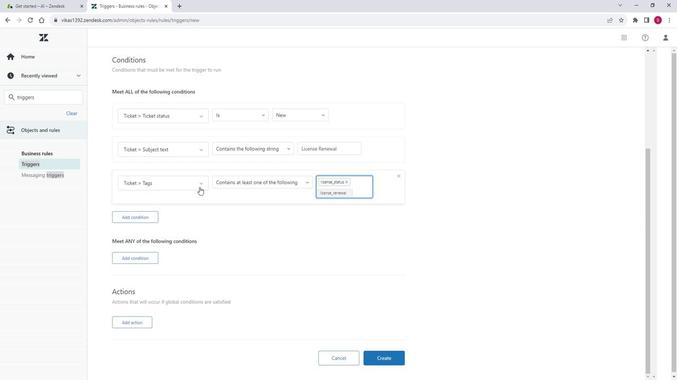 
Action: Mouse moved to (149, 265)
Screenshot: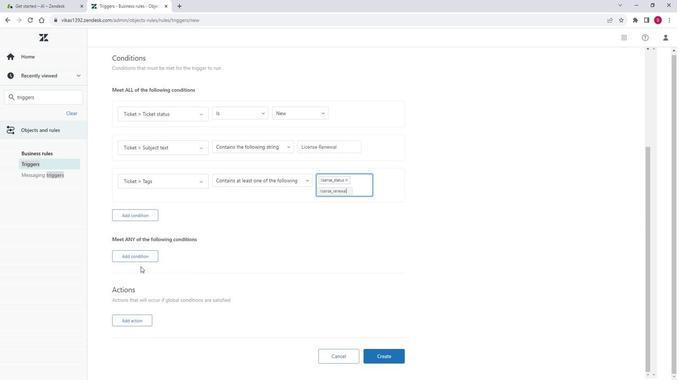 
Action: Mouse scrolled (149, 265) with delta (0, 0)
Screenshot: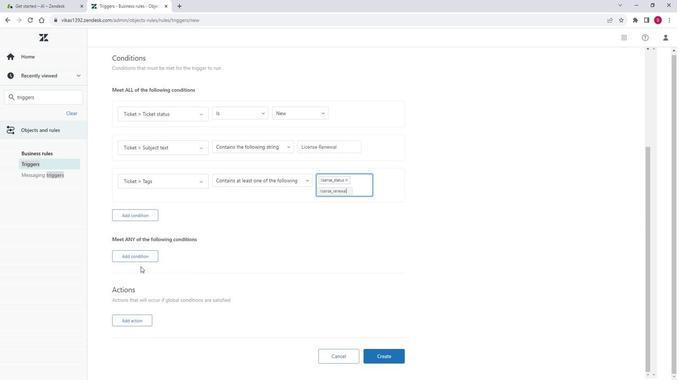 
Action: Mouse moved to (143, 270)
Screenshot: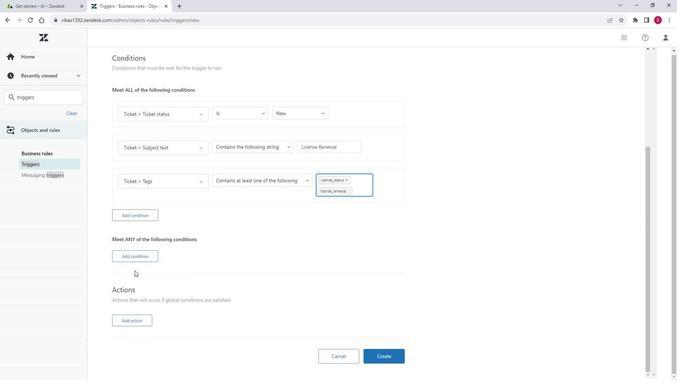 
Action: Mouse scrolled (143, 269) with delta (0, 0)
Screenshot: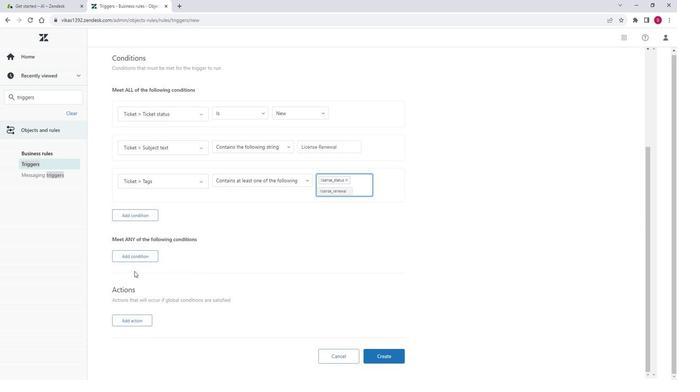 
Action: Mouse moved to (143, 271)
Screenshot: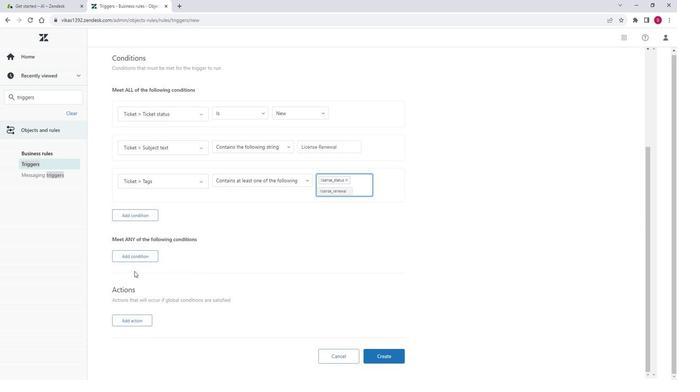 
Action: Mouse scrolled (143, 270) with delta (0, 0)
Screenshot: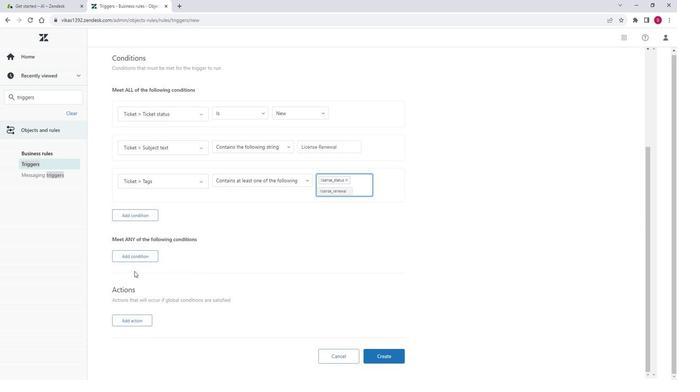 
Action: Mouse moved to (141, 220)
Screenshot: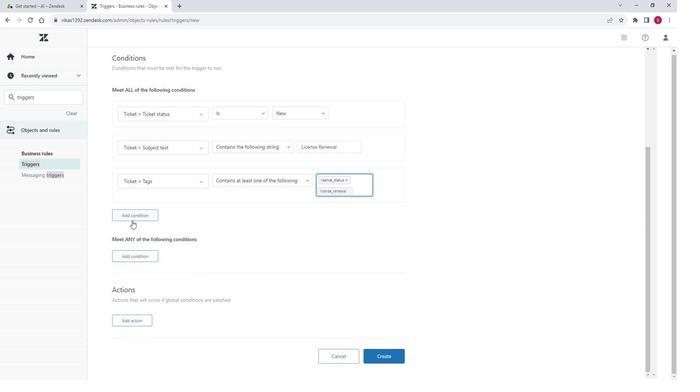 
Action: Mouse pressed left at (141, 220)
Screenshot: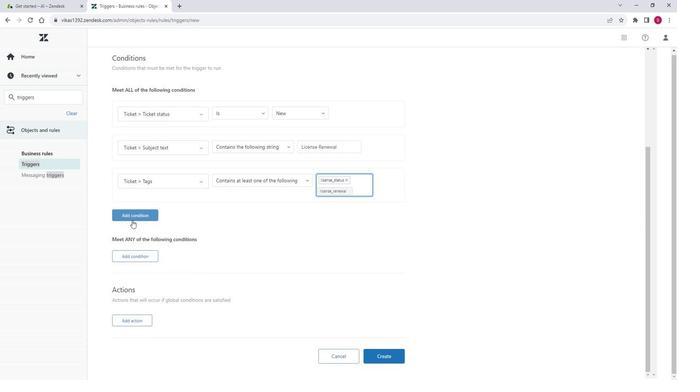 
Action: Mouse moved to (397, 210)
Screenshot: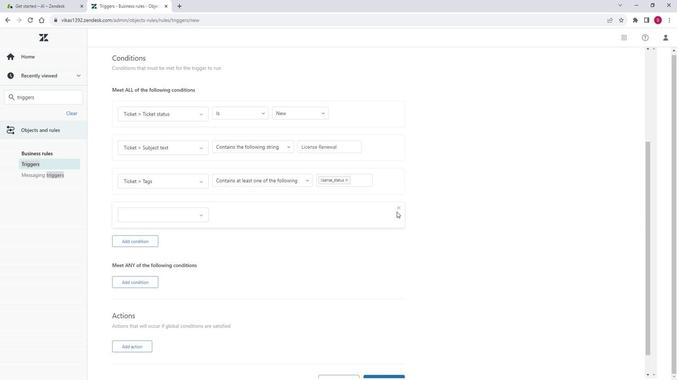 
Action: Mouse pressed left at (397, 210)
Screenshot: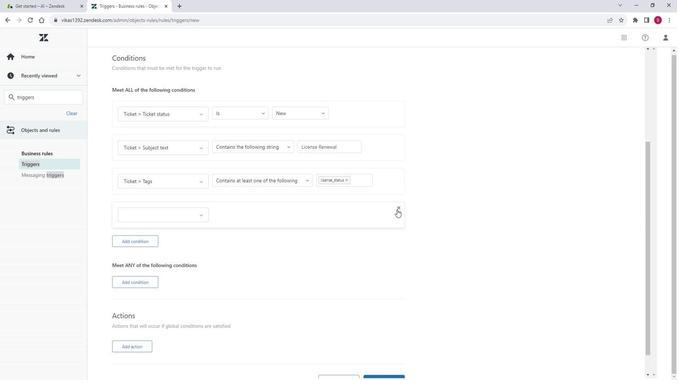 
Action: Mouse moved to (143, 256)
Screenshot: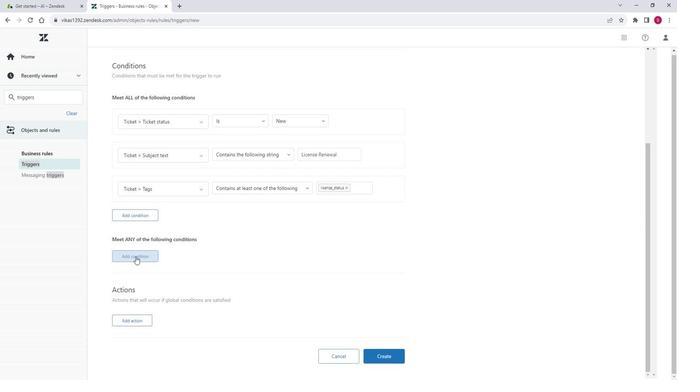 
Action: Mouse pressed left at (143, 256)
Screenshot: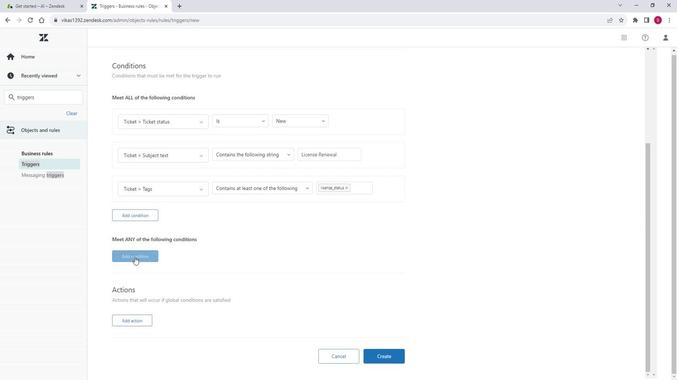
Action: Mouse moved to (199, 258)
Screenshot: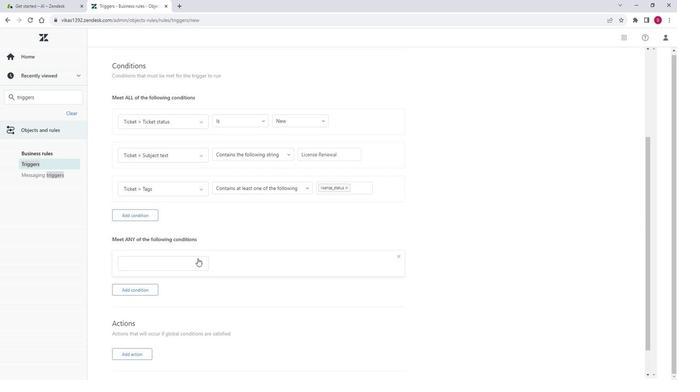 
Action: Mouse pressed left at (199, 258)
Screenshot: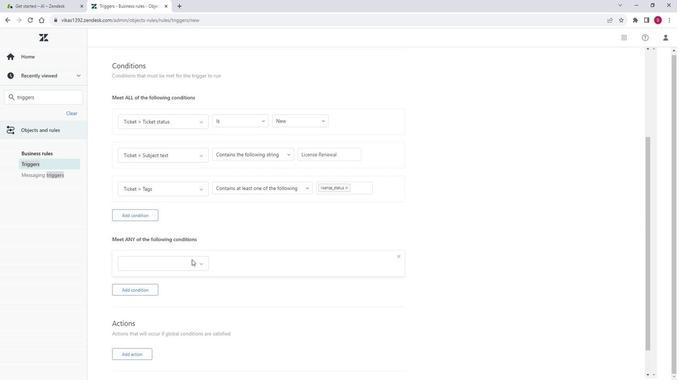 
Action: Mouse moved to (174, 168)
Screenshot: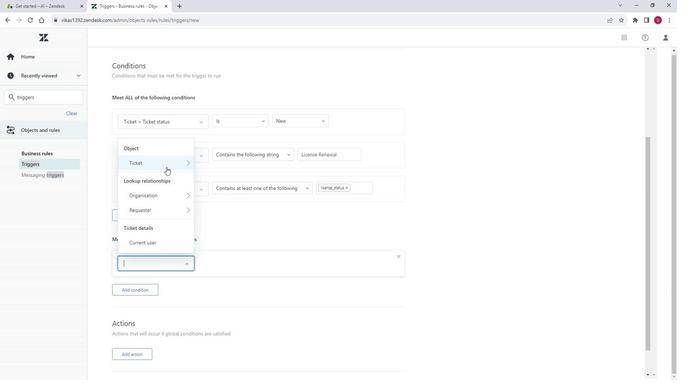 
Action: Mouse pressed left at (174, 168)
Screenshot: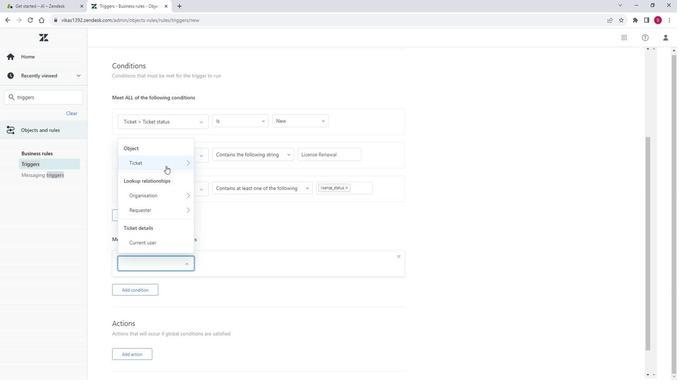
Action: Mouse moved to (198, 143)
Screenshot: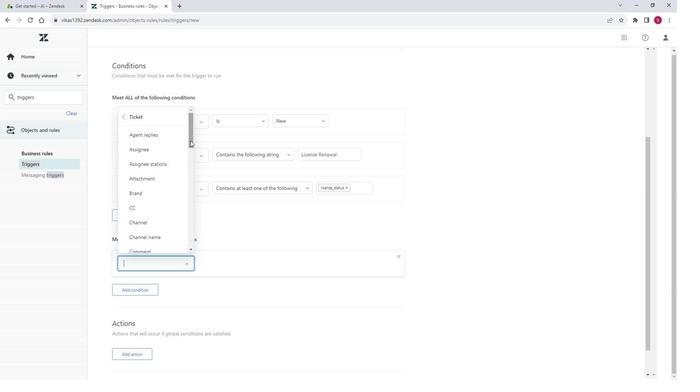 
Action: Mouse pressed left at (198, 143)
Screenshot: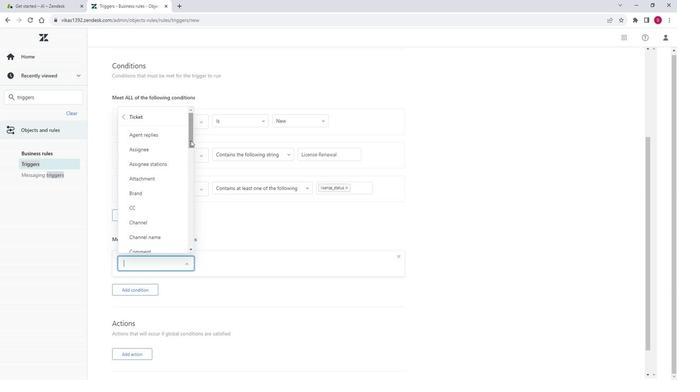 
Action: Mouse moved to (196, 154)
Screenshot: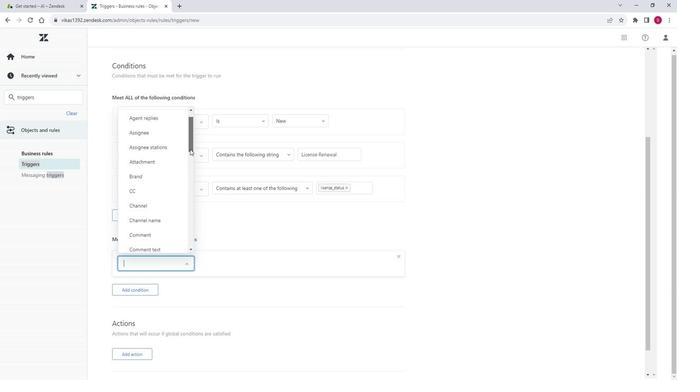 
Action: Mouse pressed left at (196, 154)
Screenshot: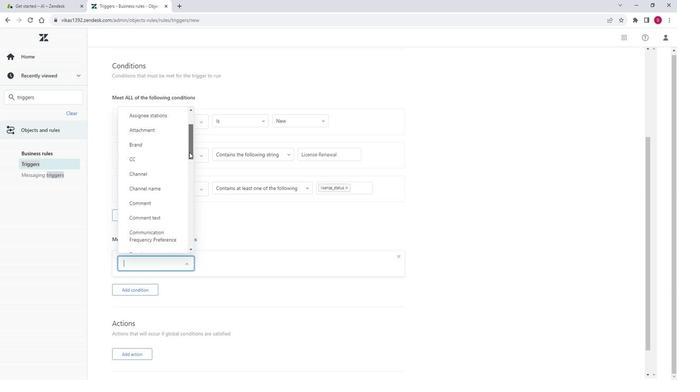 
Action: Mouse moved to (184, 168)
Screenshot: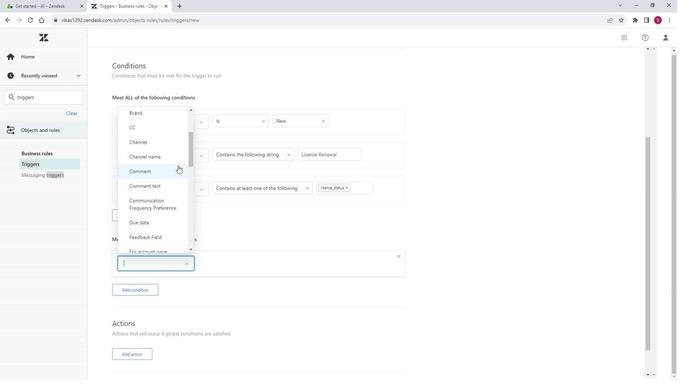 
Action: Mouse pressed left at (184, 168)
Screenshot: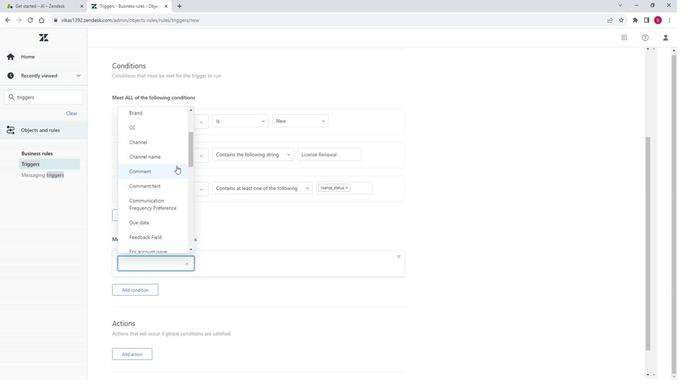 
Action: Mouse moved to (295, 276)
Screenshot: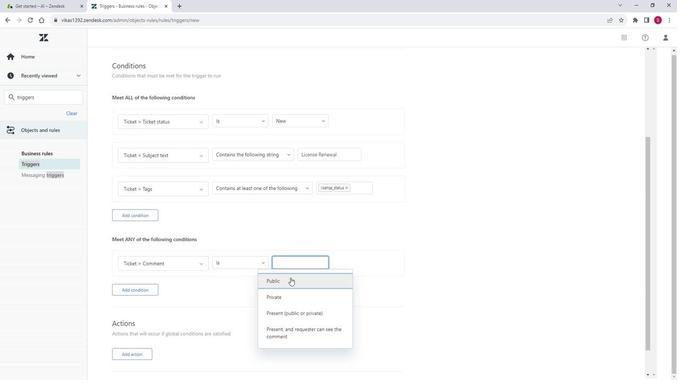 
Action: Mouse pressed left at (295, 276)
Screenshot: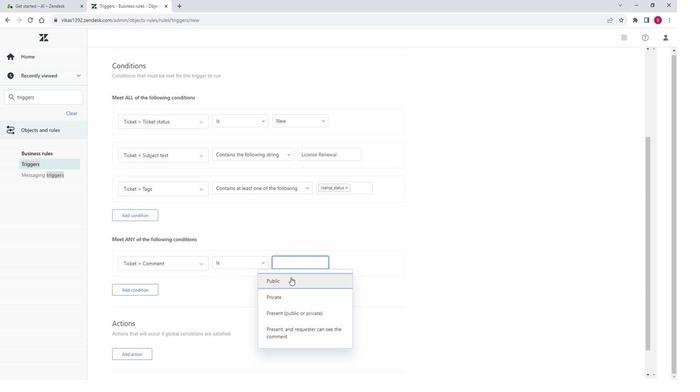 
Action: Mouse moved to (290, 262)
Screenshot: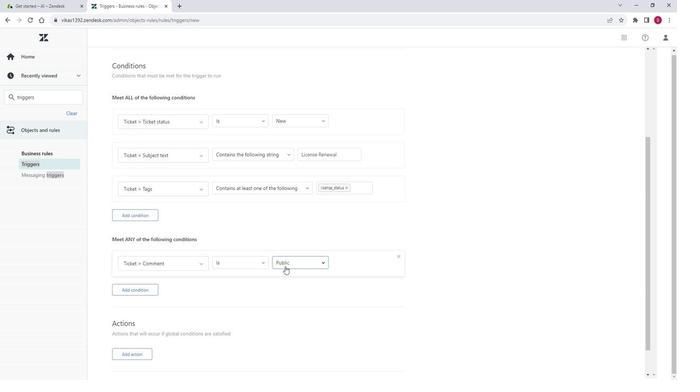 
Action: Mouse pressed left at (290, 262)
Screenshot: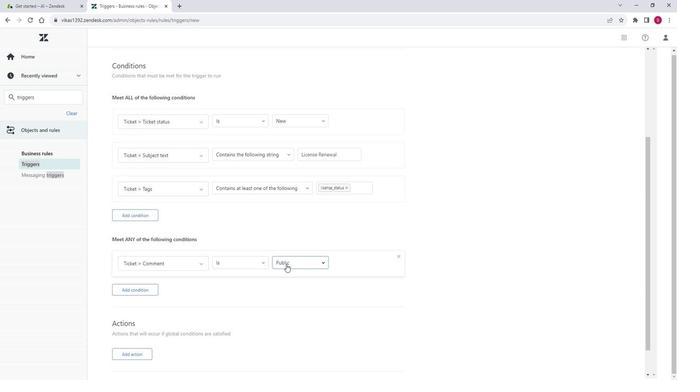 
Action: Mouse moved to (322, 327)
Screenshot: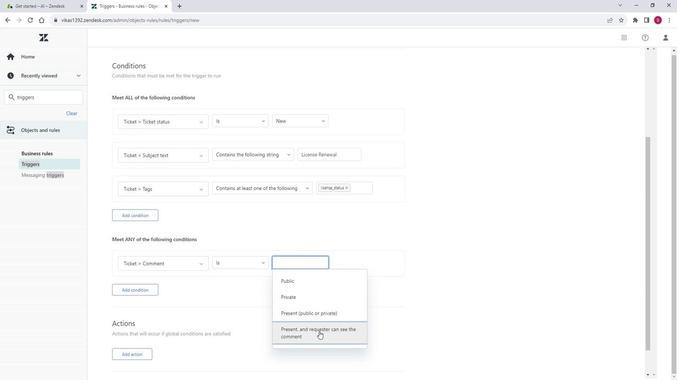 
Action: Mouse pressed left at (322, 327)
Screenshot: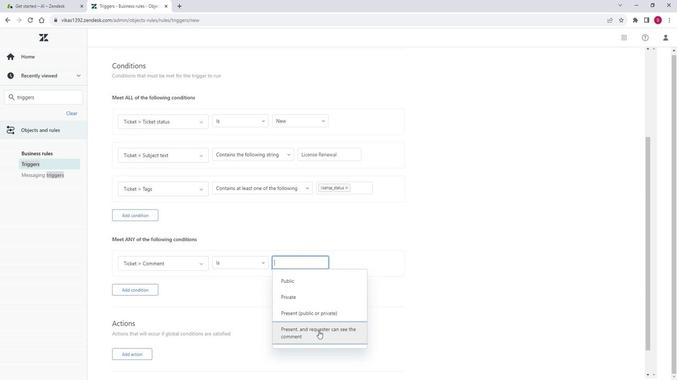 
Action: Mouse moved to (211, 304)
Screenshot: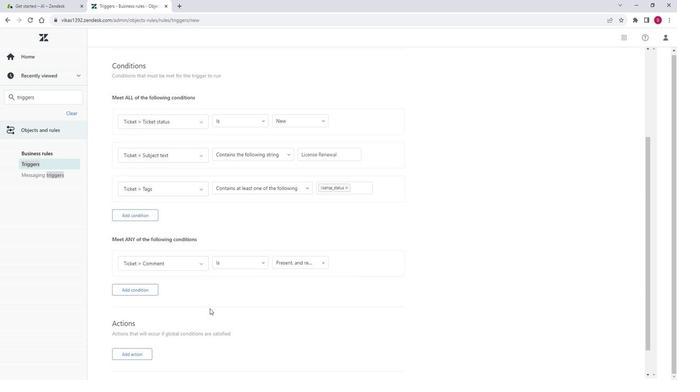 
Action: Mouse scrolled (211, 304) with delta (0, 0)
Screenshot: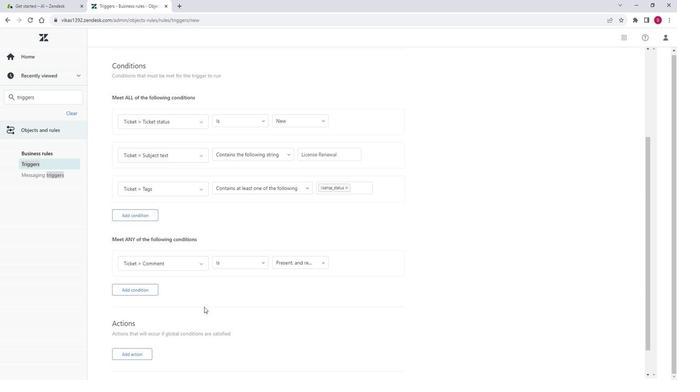 
Action: Mouse moved to (203, 301)
Screenshot: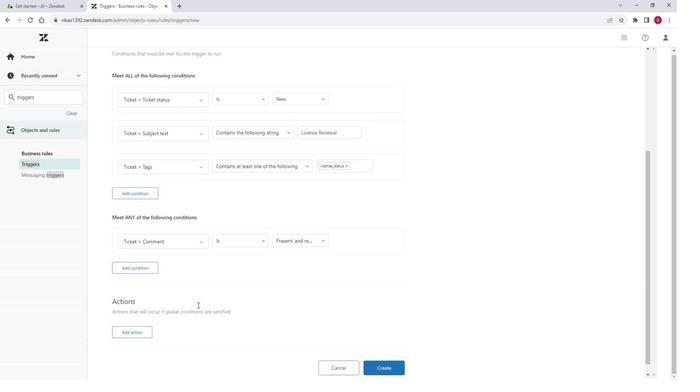 
Action: Mouse scrolled (203, 300) with delta (0, 0)
Screenshot: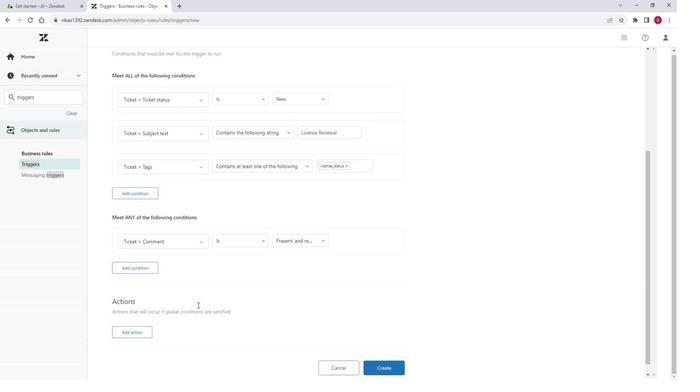 
Action: Mouse moved to (189, 292)
Screenshot: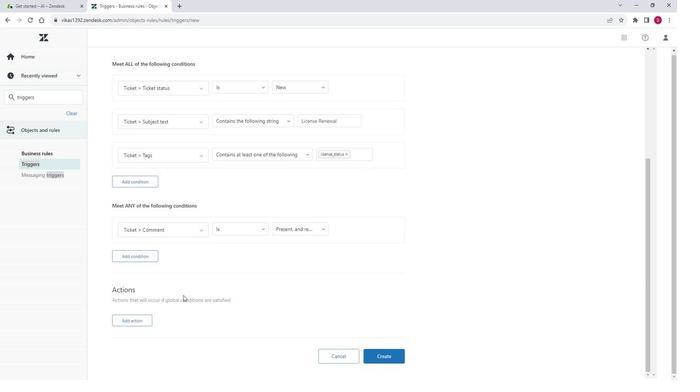 
Action: Mouse scrolled (189, 292) with delta (0, 0)
Screenshot: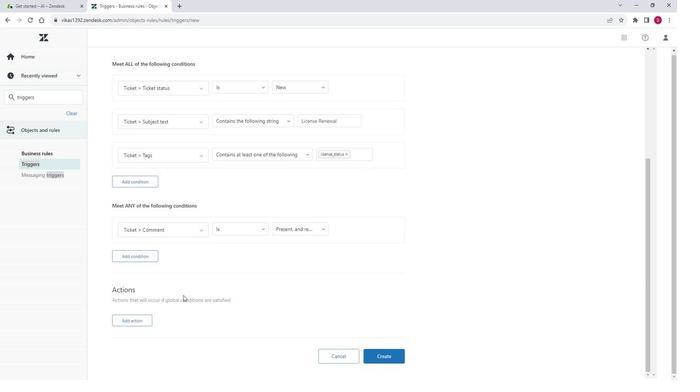 
Action: Mouse moved to (154, 315)
Screenshot: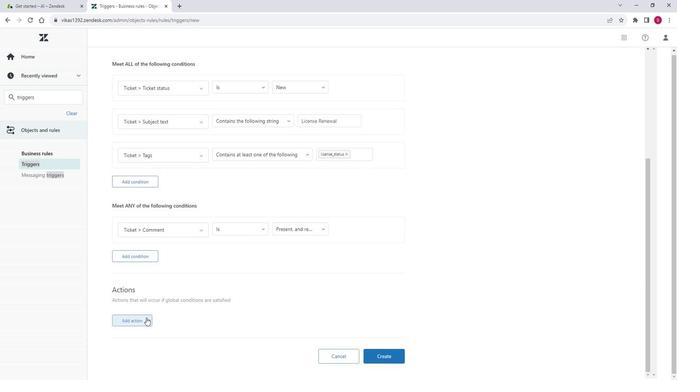 
Action: Mouse pressed left at (154, 315)
Screenshot: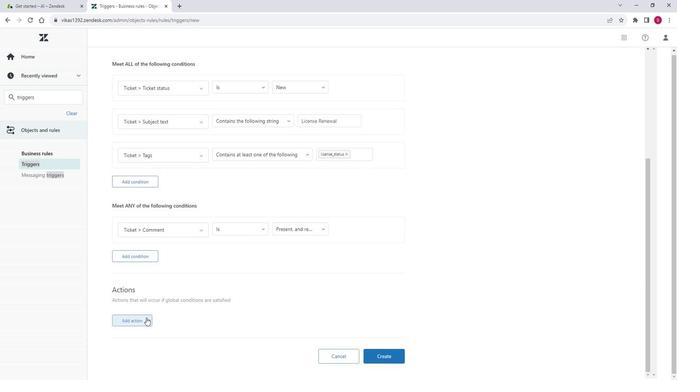 
Action: Mouse moved to (167, 321)
Screenshot: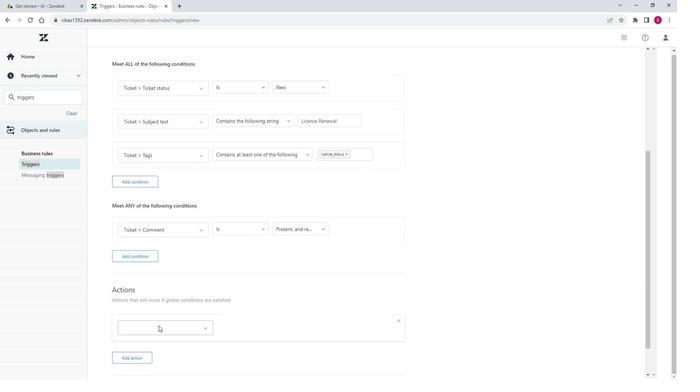 
Action: Mouse pressed left at (167, 321)
Screenshot: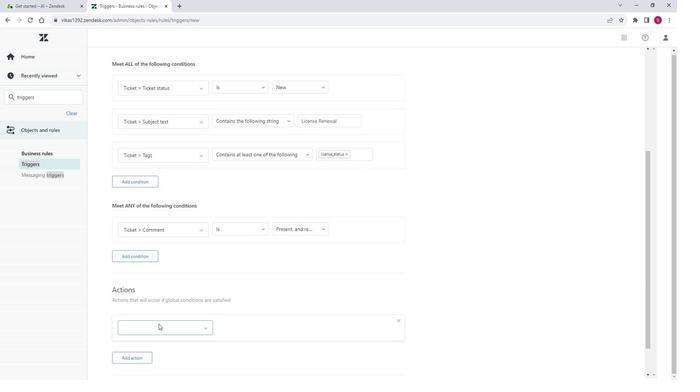 
Action: Mouse moved to (174, 238)
Screenshot: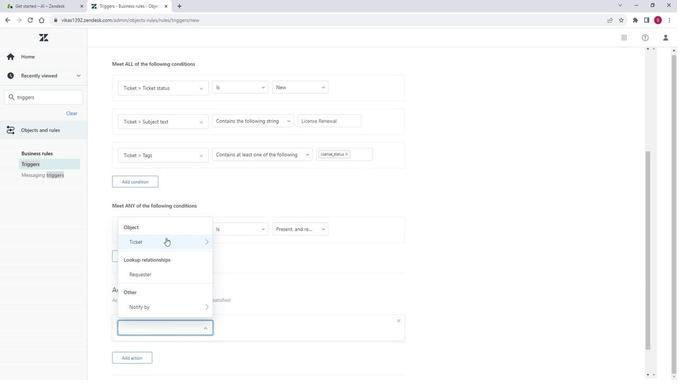 
Action: Key pressed ass
Screenshot: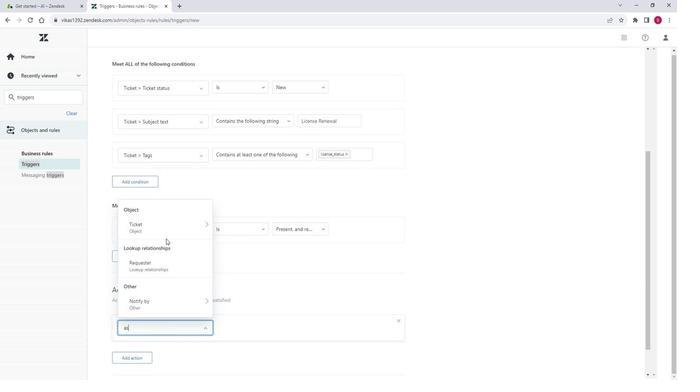 
Action: Mouse moved to (157, 345)
Screenshot: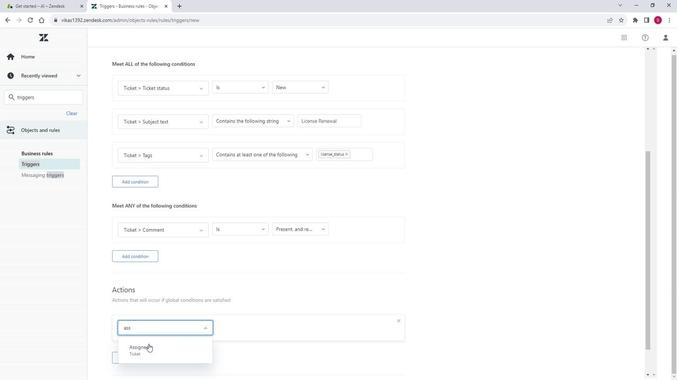 
Action: Mouse pressed left at (157, 345)
Screenshot: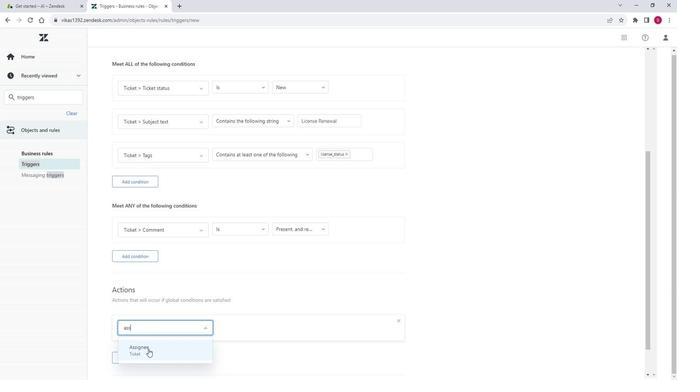 
Action: Mouse moved to (257, 355)
Screenshot: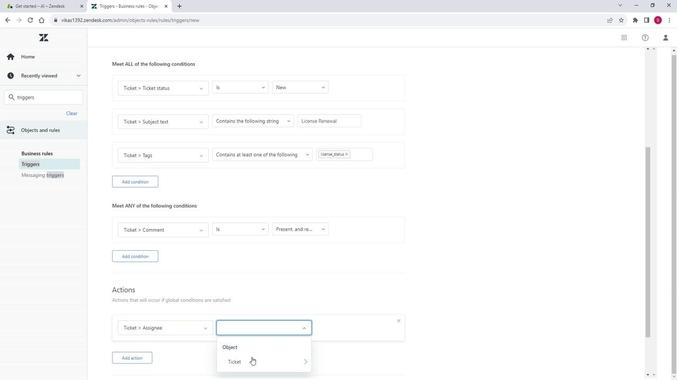 
Action: Mouse pressed left at (257, 355)
Screenshot: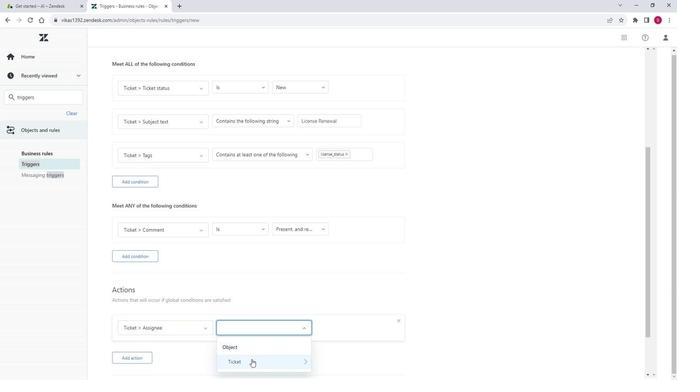 
Action: Mouse moved to (267, 278)
Screenshot: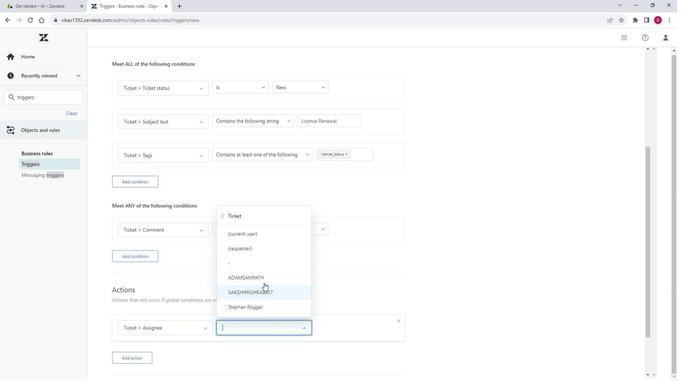 
Action: Mouse pressed left at (267, 278)
Screenshot: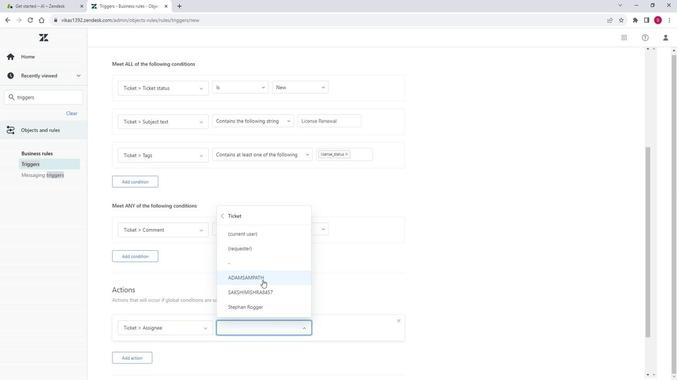 
Action: Mouse moved to (151, 348)
Screenshot: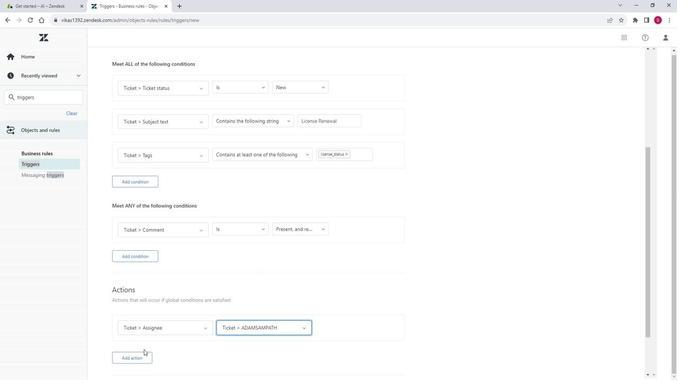 
Action: Mouse pressed left at (151, 348)
Screenshot: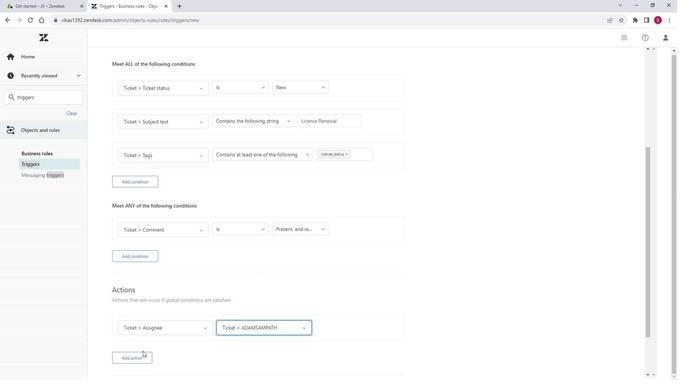 
Action: Mouse moved to (179, 336)
Screenshot: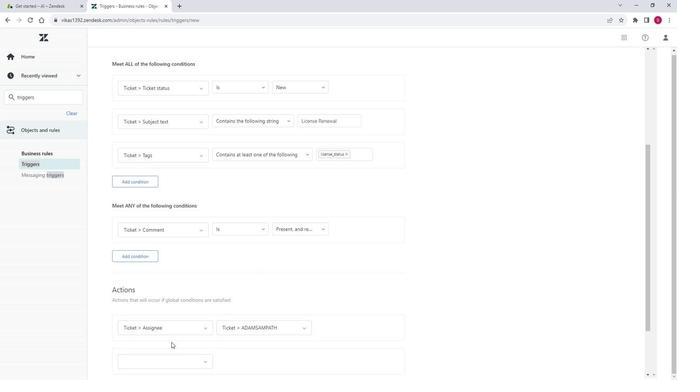 
Action: Mouse scrolled (179, 336) with delta (0, 0)
Screenshot: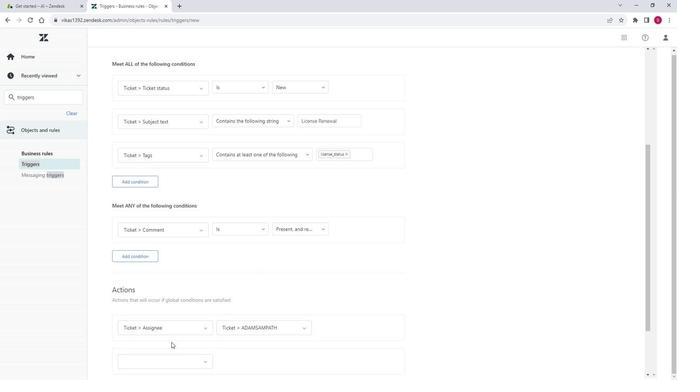 
Action: Mouse moved to (196, 316)
Screenshot: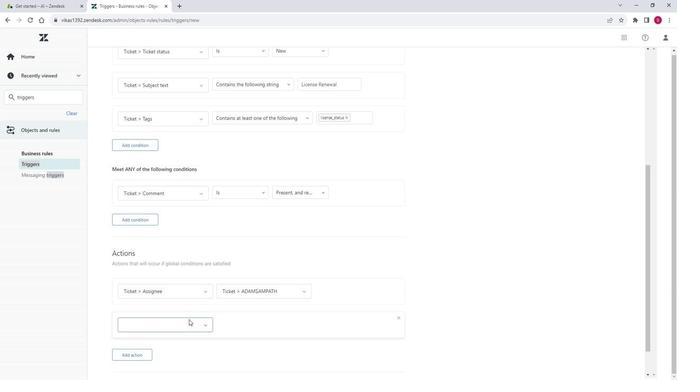 
Action: Mouse scrolled (196, 316) with delta (0, 0)
Screenshot: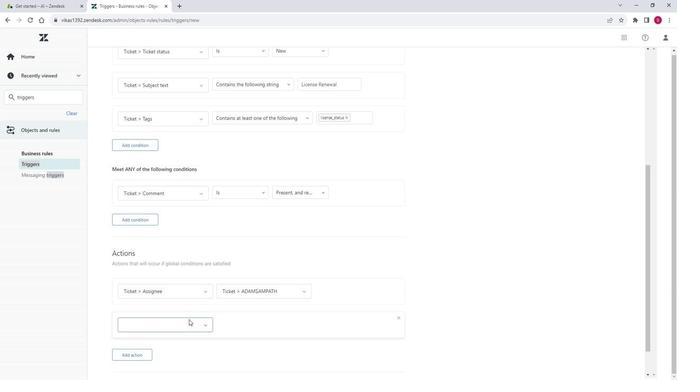 
Action: Mouse moved to (211, 287)
Screenshot: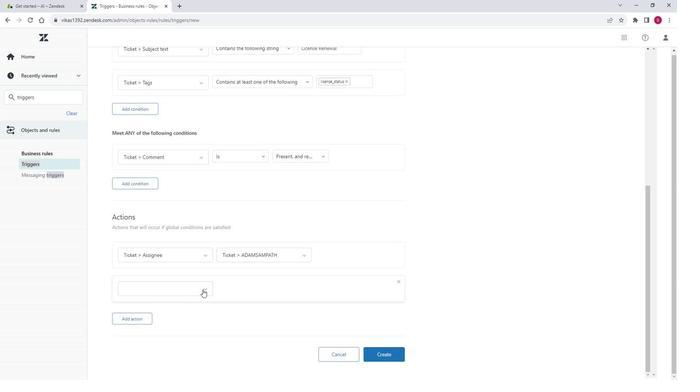 
Action: Mouse pressed left at (211, 287)
Screenshot: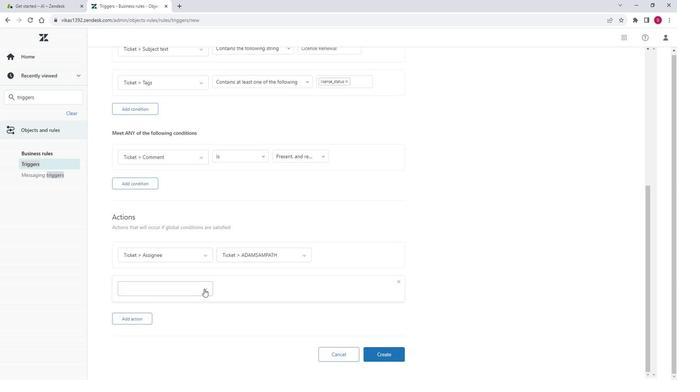 
Action: Mouse moved to (160, 207)
Screenshot: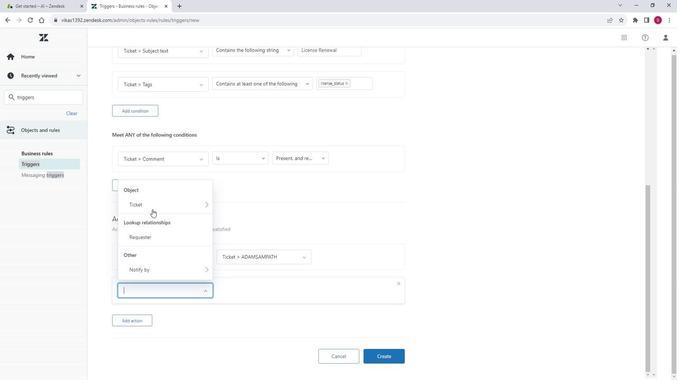 
Action: Mouse pressed left at (160, 207)
Screenshot: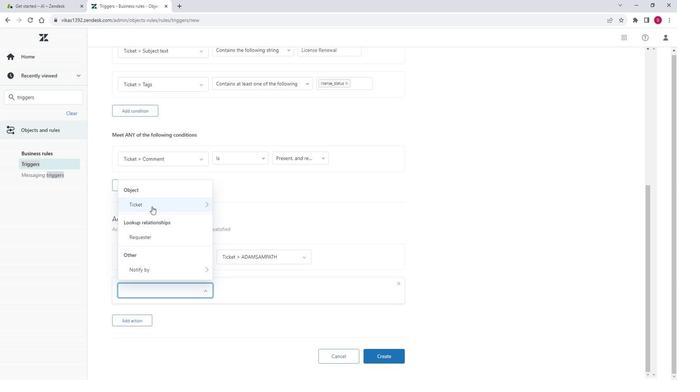 
Action: Mouse moved to (161, 207)
Screenshot: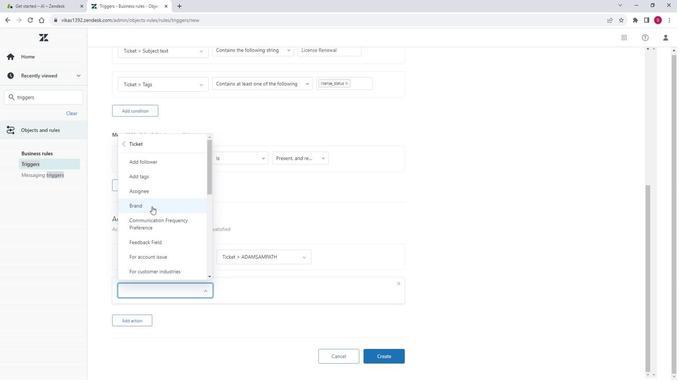 
Action: Key pressed tag
Screenshot: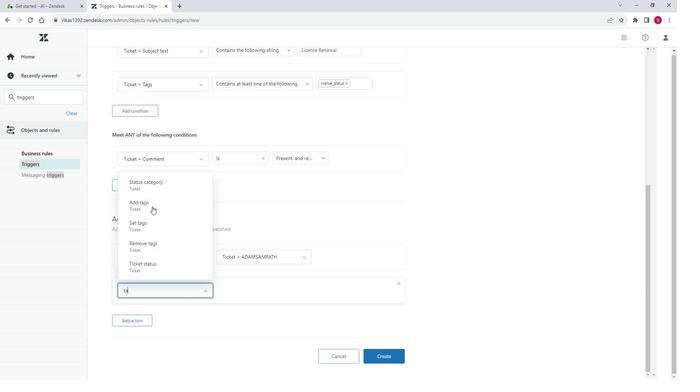 
Action: Mouse moved to (165, 310)
Screenshot: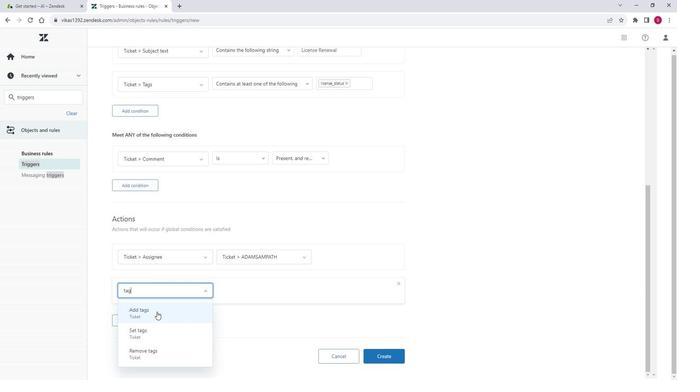 
Action: Mouse pressed left at (165, 310)
Screenshot: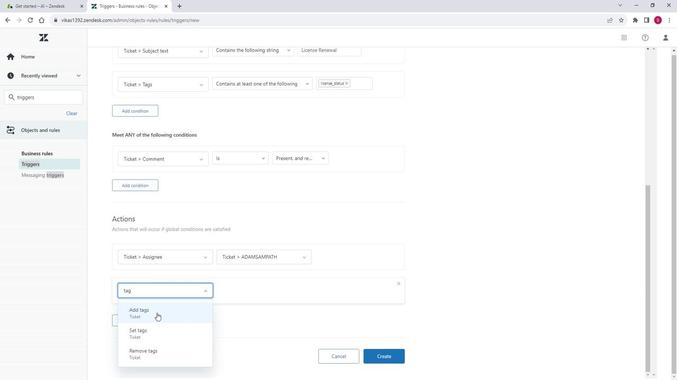 
Action: Mouse moved to (240, 289)
Screenshot: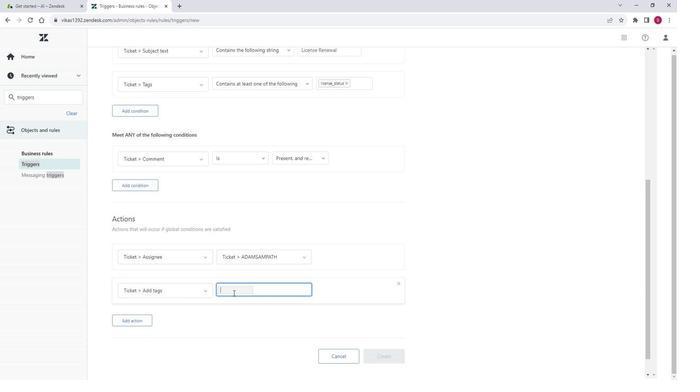 
Action: Mouse pressed left at (240, 289)
Screenshot: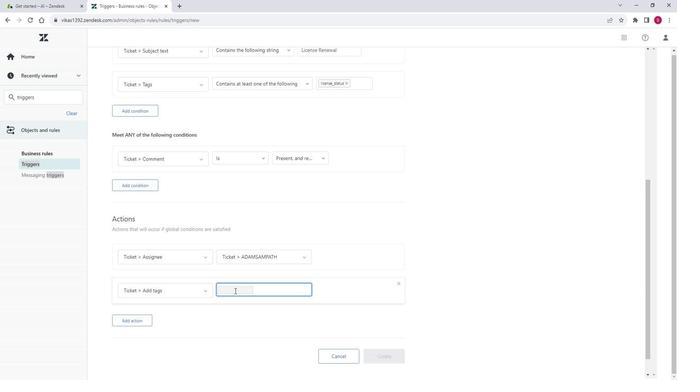 
Action: Key pressed license<Key.shift>_renewal<Key.shift>_in<Key.shift><Key.shift><Key.shift><Key.shift><Key.shift><Key.shift><Key.shift><Key.shift>_proge<Key.backspace>ress<Key.enter>
Screenshot: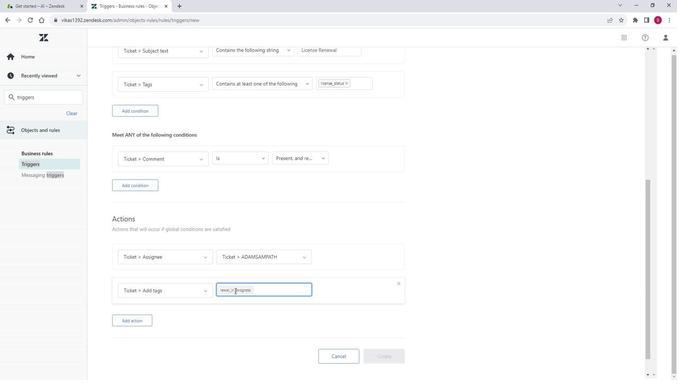 
Action: Mouse scrolled (240, 288) with delta (0, 0)
Screenshot: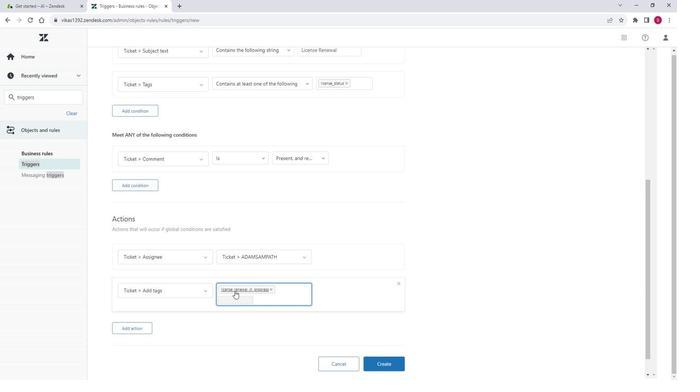 
Action: Mouse moved to (251, 274)
Screenshot: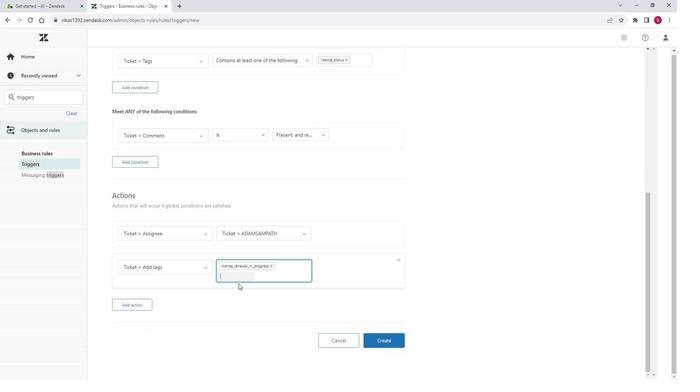 
Action: Mouse pressed left at (251, 274)
Screenshot: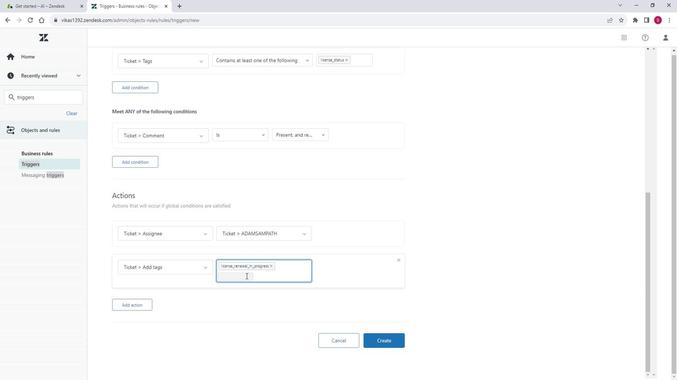 
Action: Key pressed license<Key.shift><Key.shift>_renewal<Key.shift>_under<Key.shift>_process<Key.enter>
Screenshot: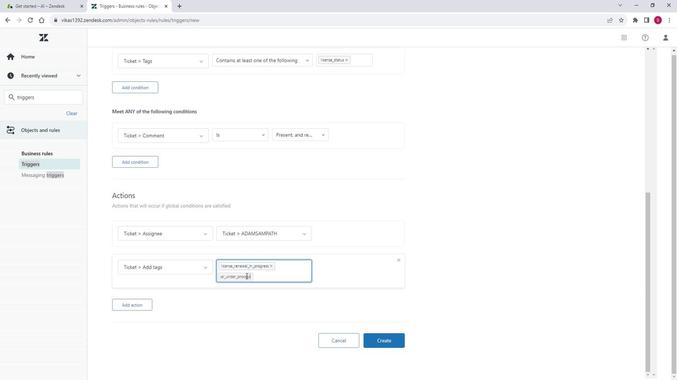 
Action: Mouse moved to (228, 294)
Screenshot: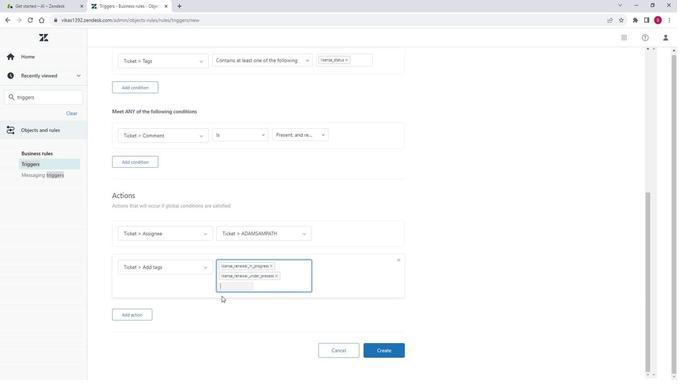 
Action: Mouse scrolled (228, 294) with delta (0, 0)
Screenshot: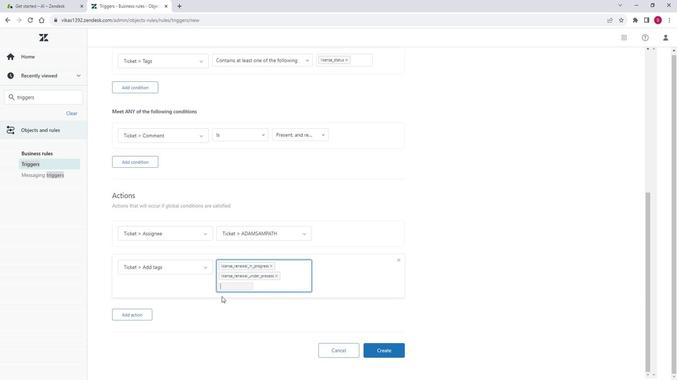 
Action: Mouse moved to (227, 295)
Screenshot: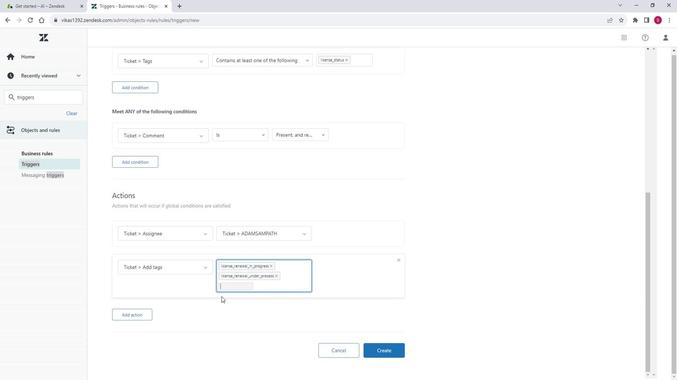 
Action: Mouse scrolled (227, 295) with delta (0, 0)
Screenshot: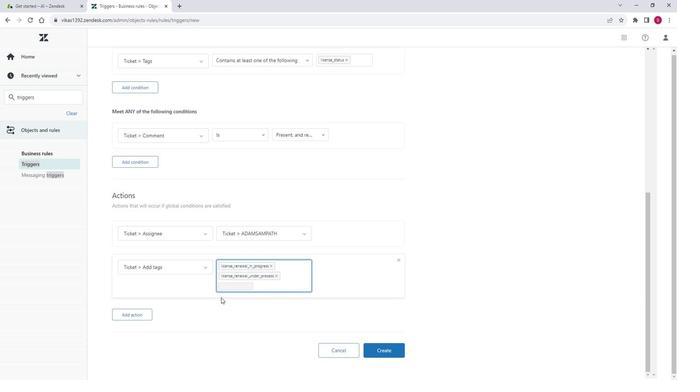 
Action: Mouse scrolled (227, 295) with delta (0, 0)
Screenshot: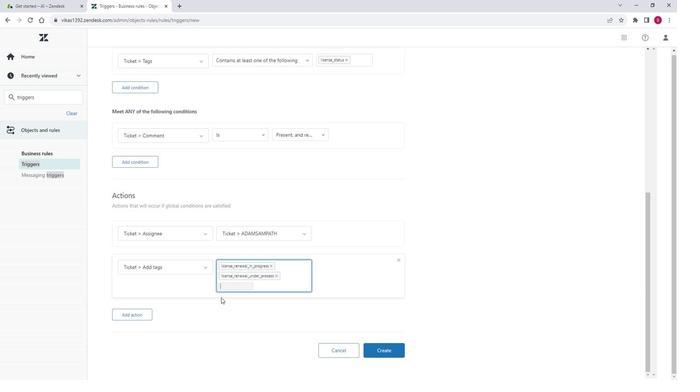 
Action: Mouse scrolled (227, 295) with delta (0, 0)
Screenshot: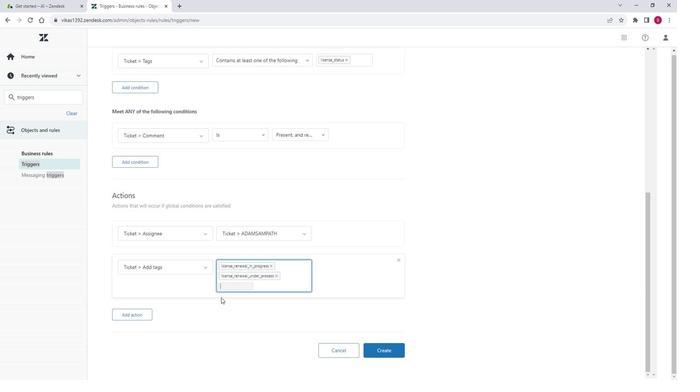 
Action: Mouse scrolled (227, 295) with delta (0, 0)
Screenshot: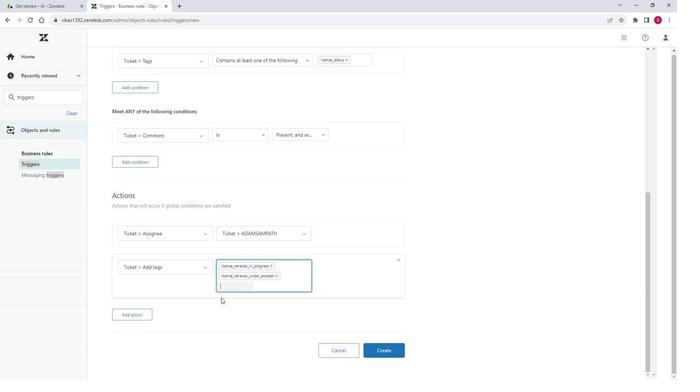 
Action: Mouse moved to (267, 291)
Screenshot: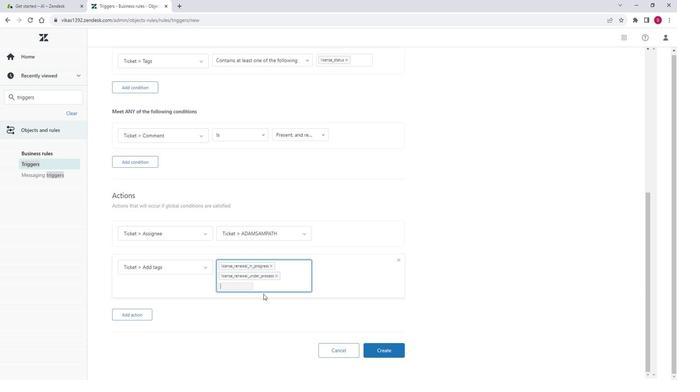 
Action: Key pressed license<Key.shift>_sts<Key.backspace>atus
Screenshot: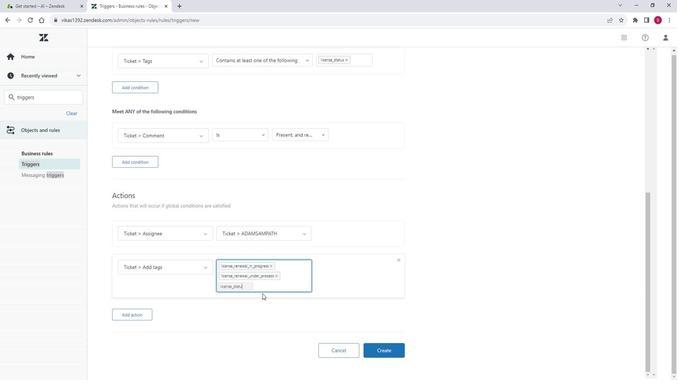 
Action: Mouse moved to (357, 278)
Screenshot: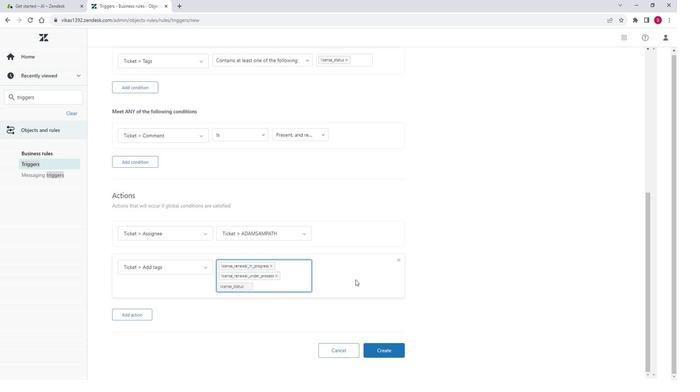 
Action: Mouse scrolled (357, 278) with delta (0, 0)
Screenshot: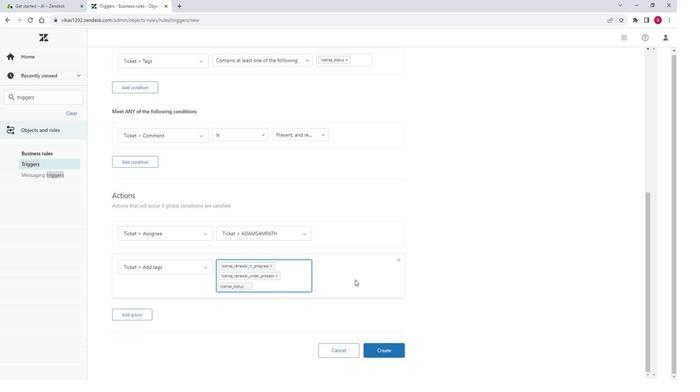 
Action: Mouse scrolled (357, 278) with delta (0, 0)
Screenshot: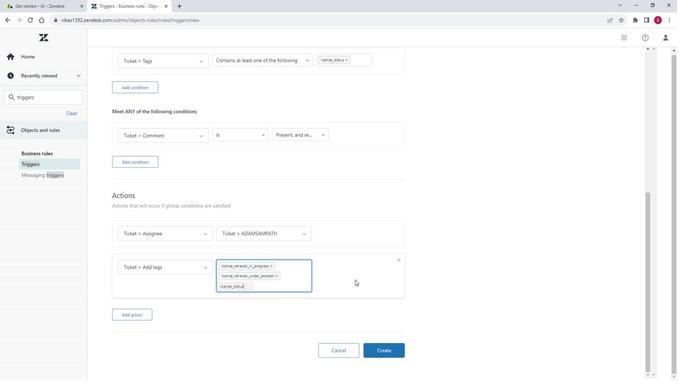 
Action: Mouse scrolled (357, 278) with delta (0, 0)
Screenshot: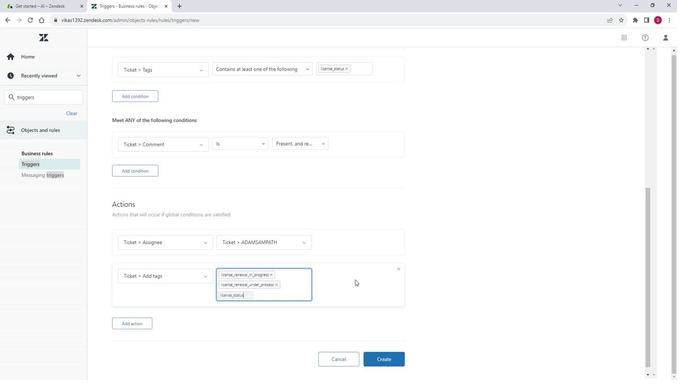 
Action: Mouse scrolled (357, 278) with delta (0, 0)
Screenshot: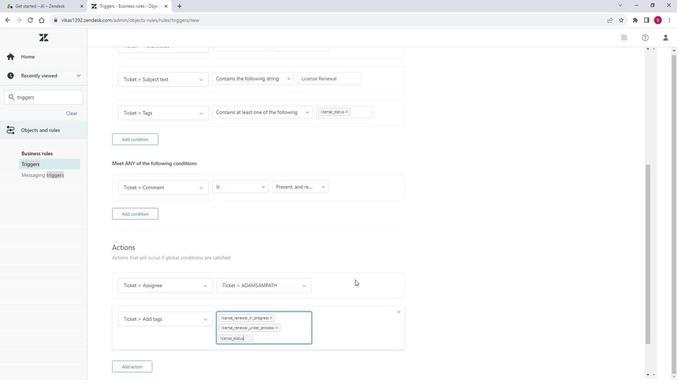 
Action: Mouse scrolled (357, 278) with delta (0, 0)
Screenshot: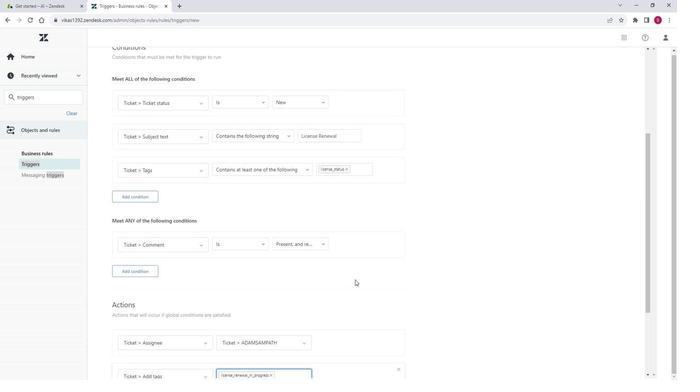 
Action: Mouse scrolled (357, 278) with delta (0, 0)
Screenshot: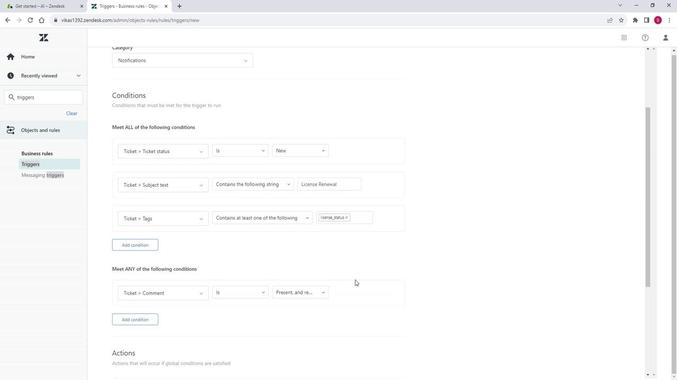 
Action: Mouse moved to (357, 278)
Screenshot: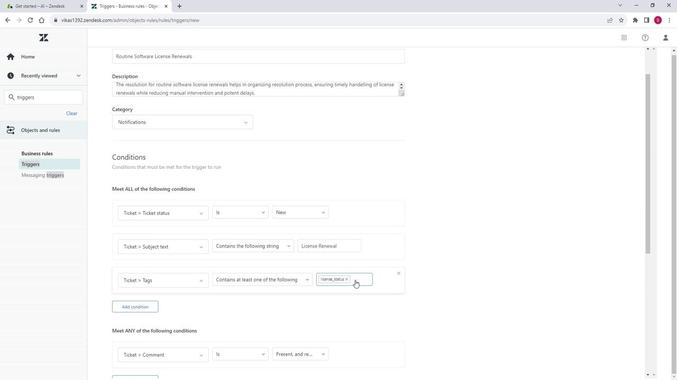 
Action: Mouse scrolled (357, 278) with delta (0, 0)
Screenshot: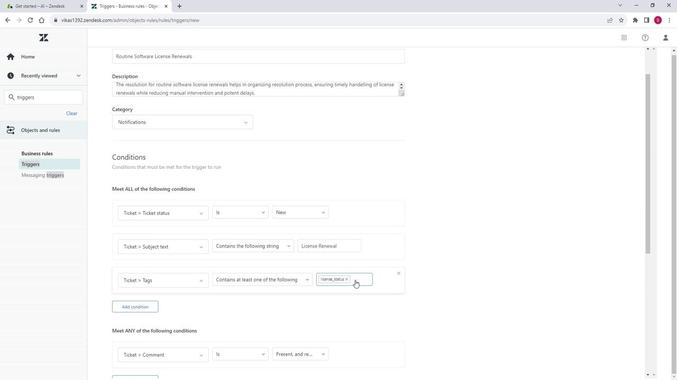 
Action: Mouse scrolled (357, 278) with delta (0, 0)
Screenshot: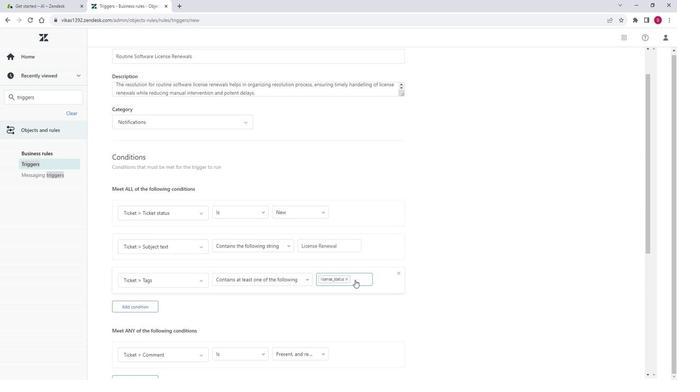 
Action: Mouse scrolled (357, 278) with delta (0, 0)
Screenshot: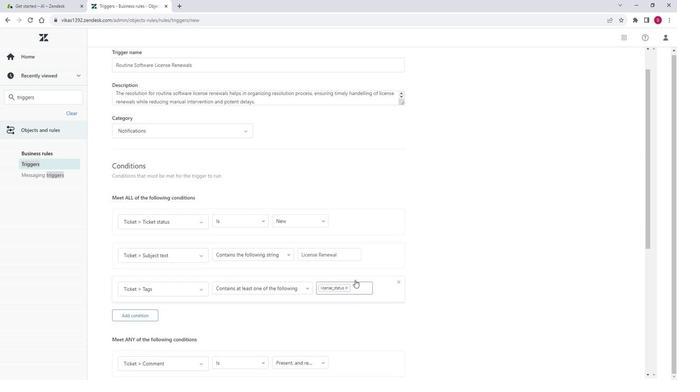 
Action: Mouse scrolled (357, 278) with delta (0, 0)
Screenshot: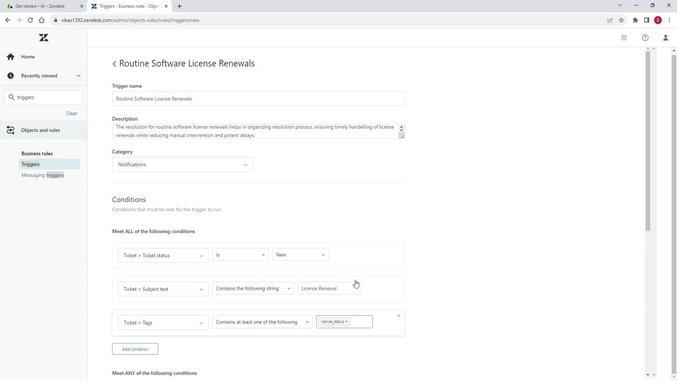 
Action: Mouse scrolled (357, 278) with delta (0, 0)
Screenshot: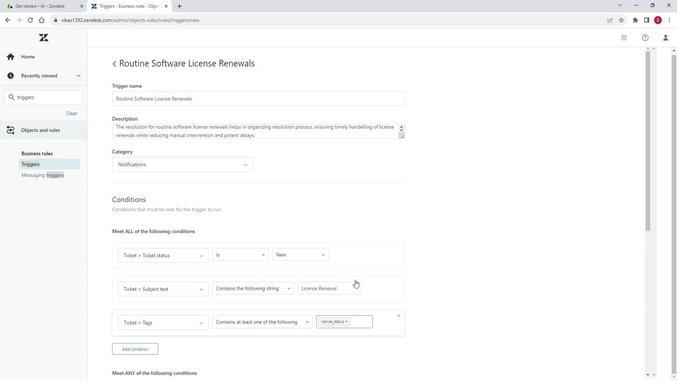 
Action: Mouse scrolled (357, 278) with delta (0, 0)
Screenshot: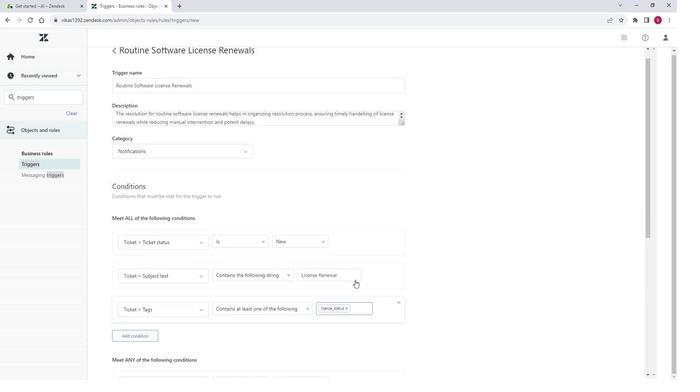 
Action: Mouse scrolled (357, 278) with delta (0, 0)
Screenshot: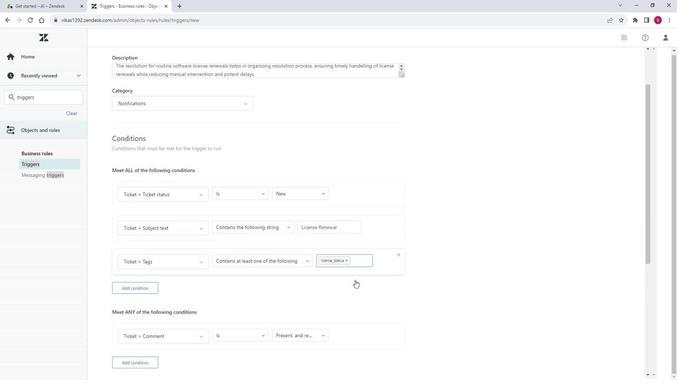 
Action: Mouse scrolled (357, 278) with delta (0, 0)
Screenshot: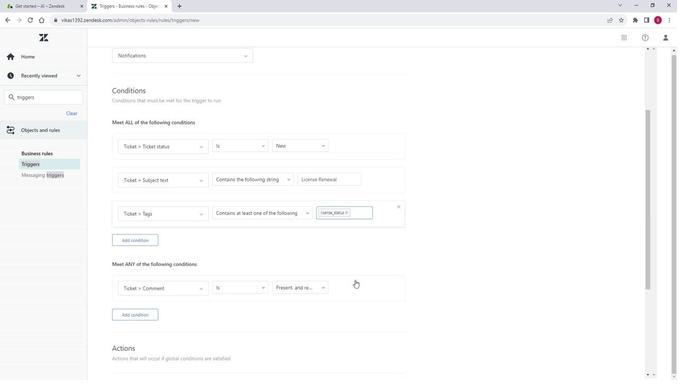 
Action: Mouse scrolled (357, 278) with delta (0, 0)
Screenshot: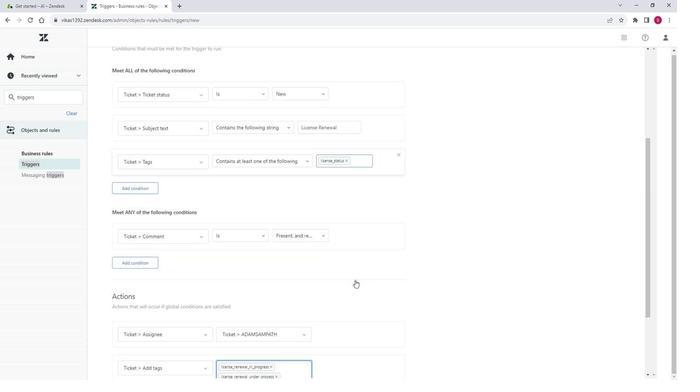 
Action: Mouse scrolled (357, 278) with delta (0, 0)
Screenshot: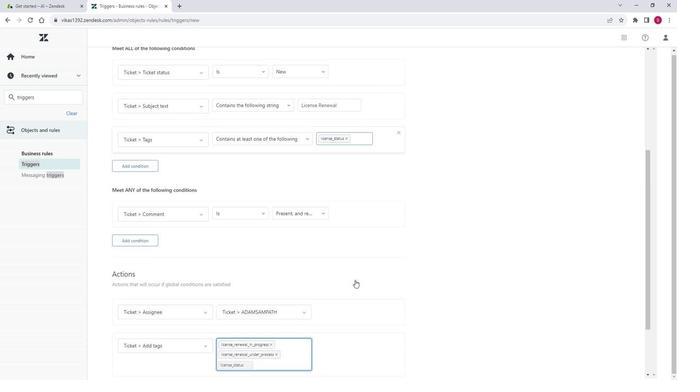 
Action: Mouse moved to (358, 280)
Screenshot: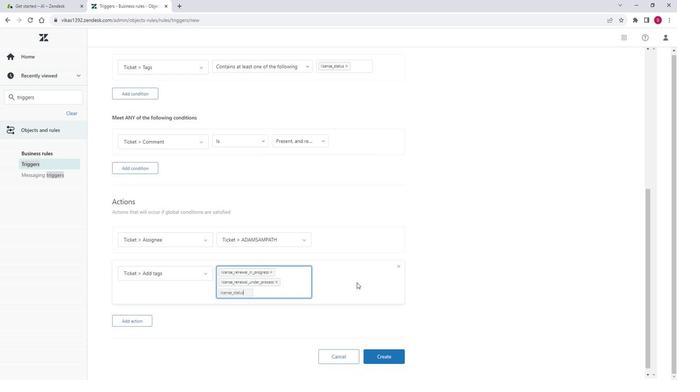 
Action: Mouse scrolled (358, 280) with delta (0, 0)
Screenshot: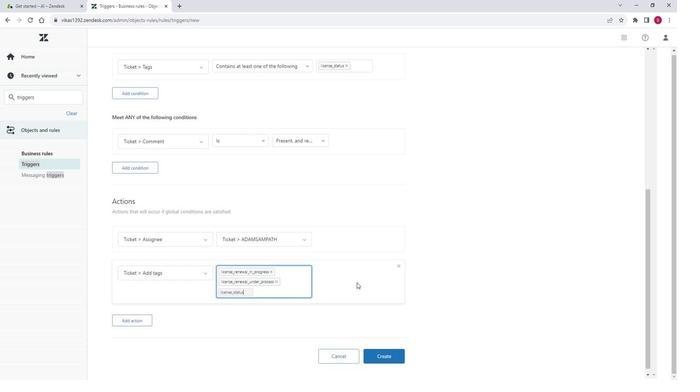 
Action: Mouse moved to (359, 281)
Screenshot: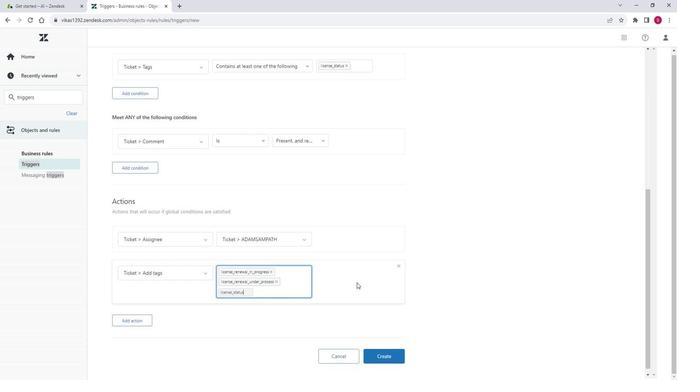 
Action: Mouse scrolled (359, 280) with delta (0, 0)
Screenshot: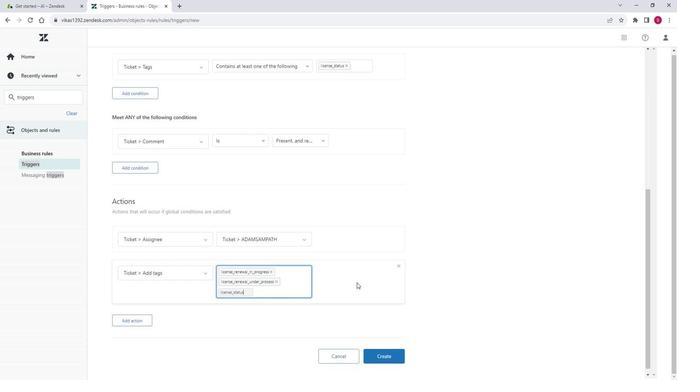 
Action: Mouse moved to (360, 282)
Screenshot: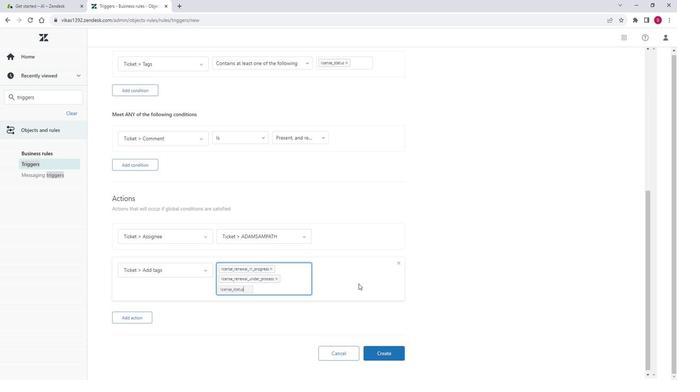 
Action: Mouse scrolled (360, 281) with delta (0, 0)
Screenshot: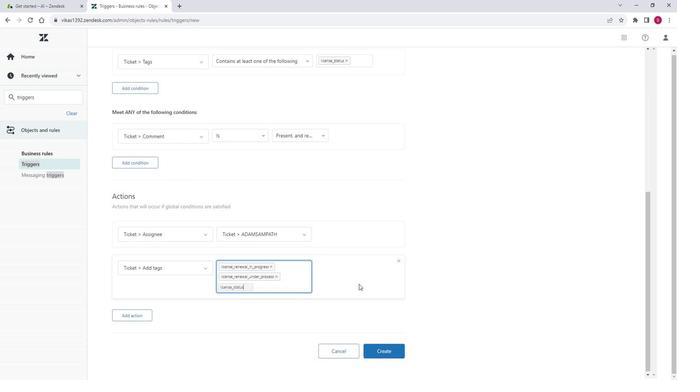 
Action: Mouse moved to (388, 348)
Screenshot: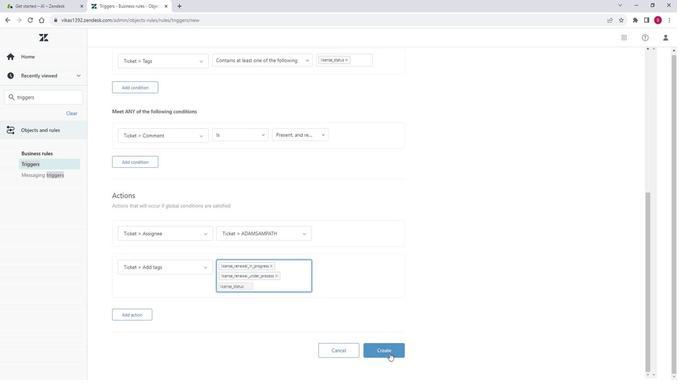 
Action: Mouse pressed left at (388, 348)
Screenshot: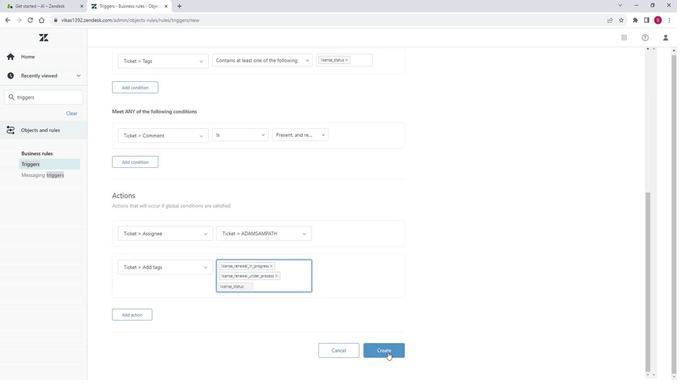 
Action: Mouse moved to (376, 339)
Screenshot: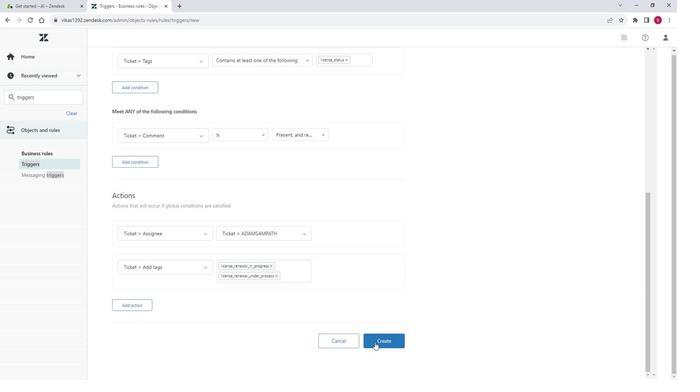 
Action: Mouse pressed left at (376, 339)
Screenshot: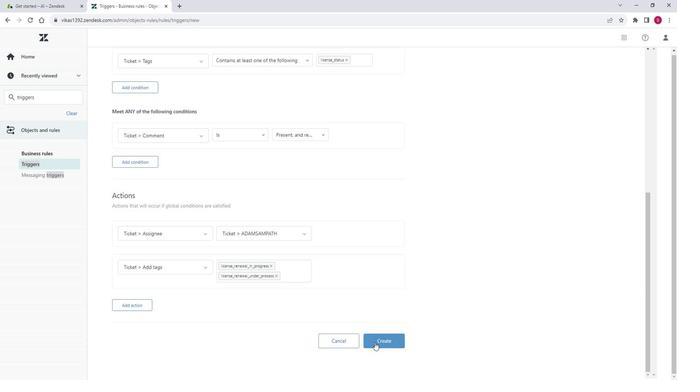 
Action: Mouse moved to (355, 278)
Screenshot: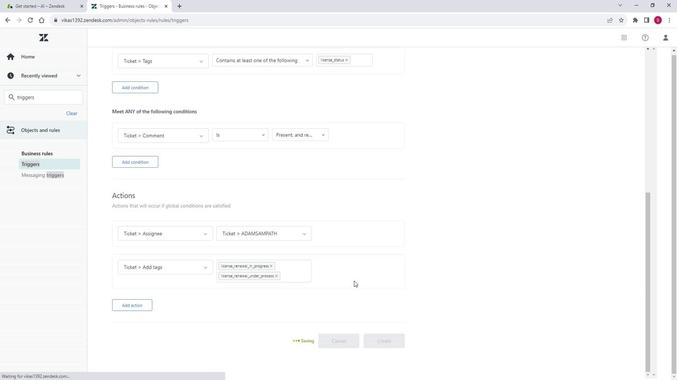 
